 Task: Sort the unsolved tickets in your groups, group by Latest update in descending order.
Action: Mouse moved to (16, 320)
Screenshot: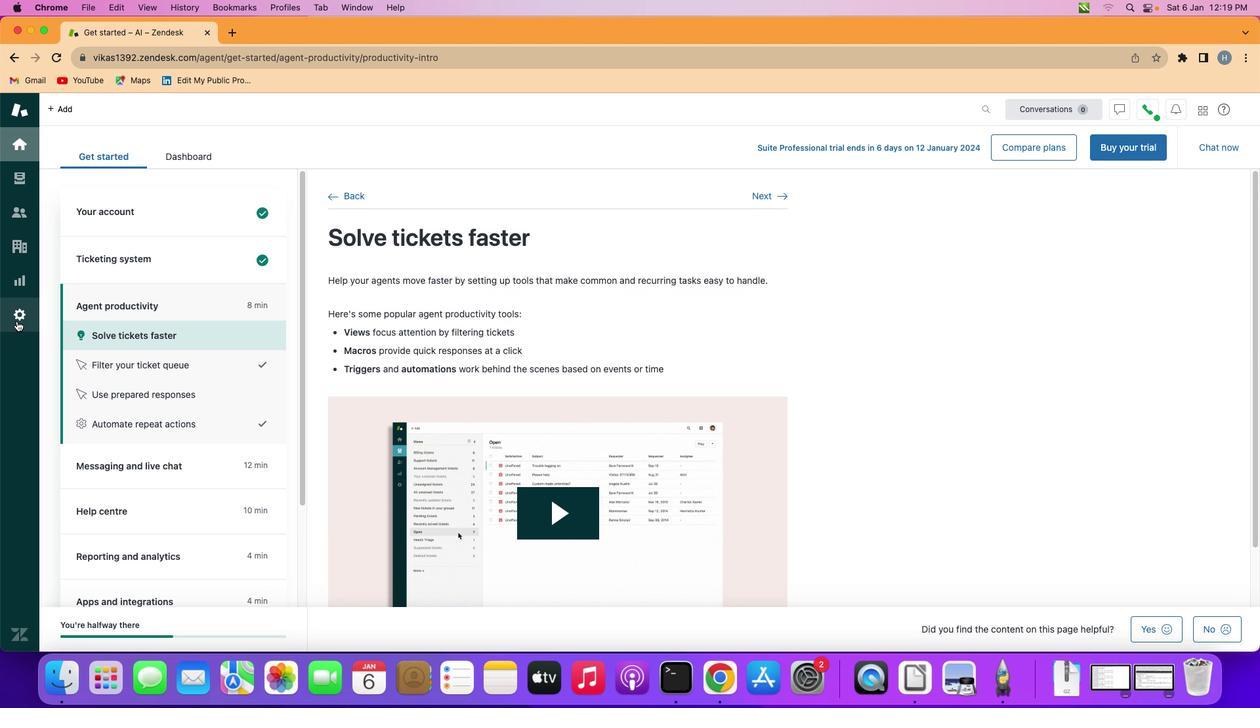 
Action: Mouse pressed left at (16, 320)
Screenshot: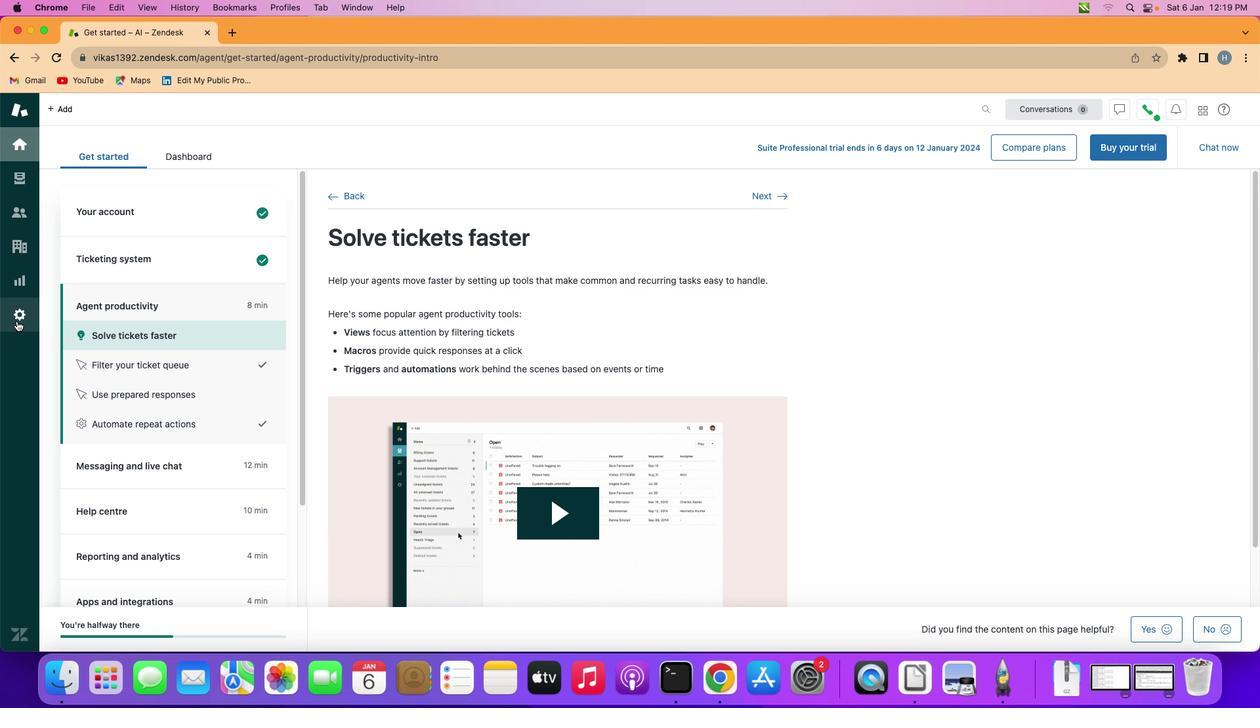 
Action: Mouse moved to (380, 488)
Screenshot: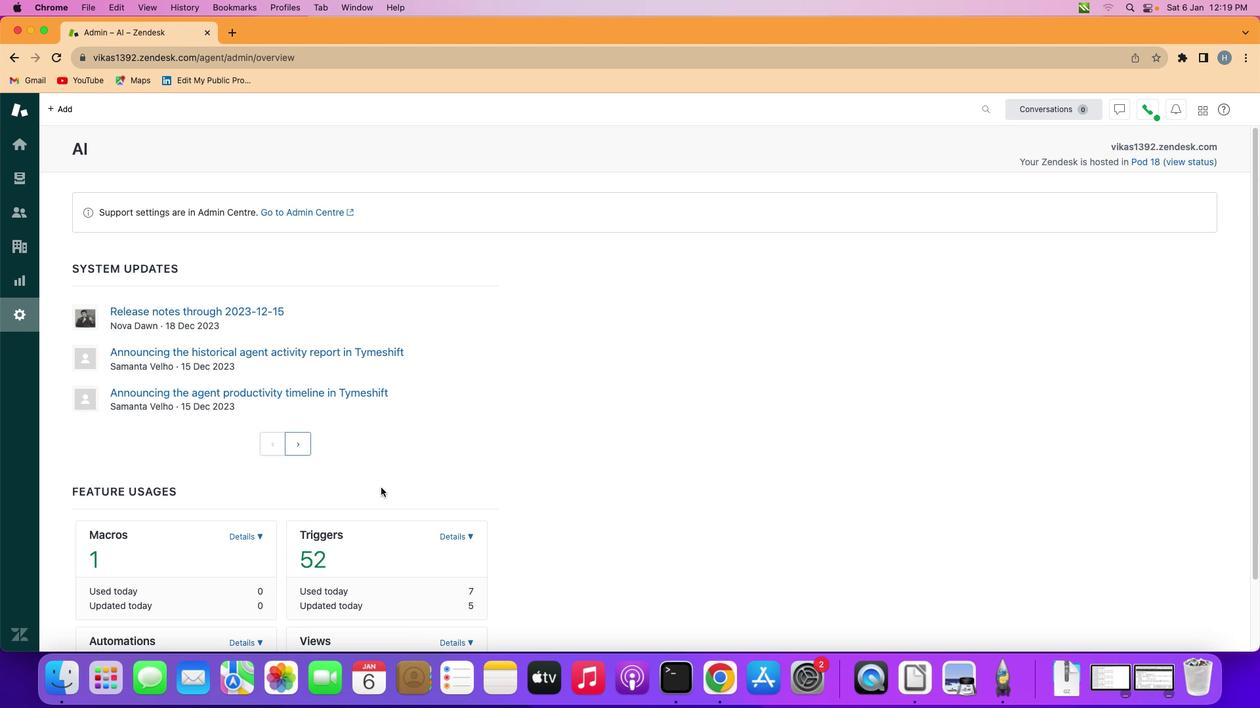
Action: Mouse scrolled (380, 488) with delta (0, 0)
Screenshot: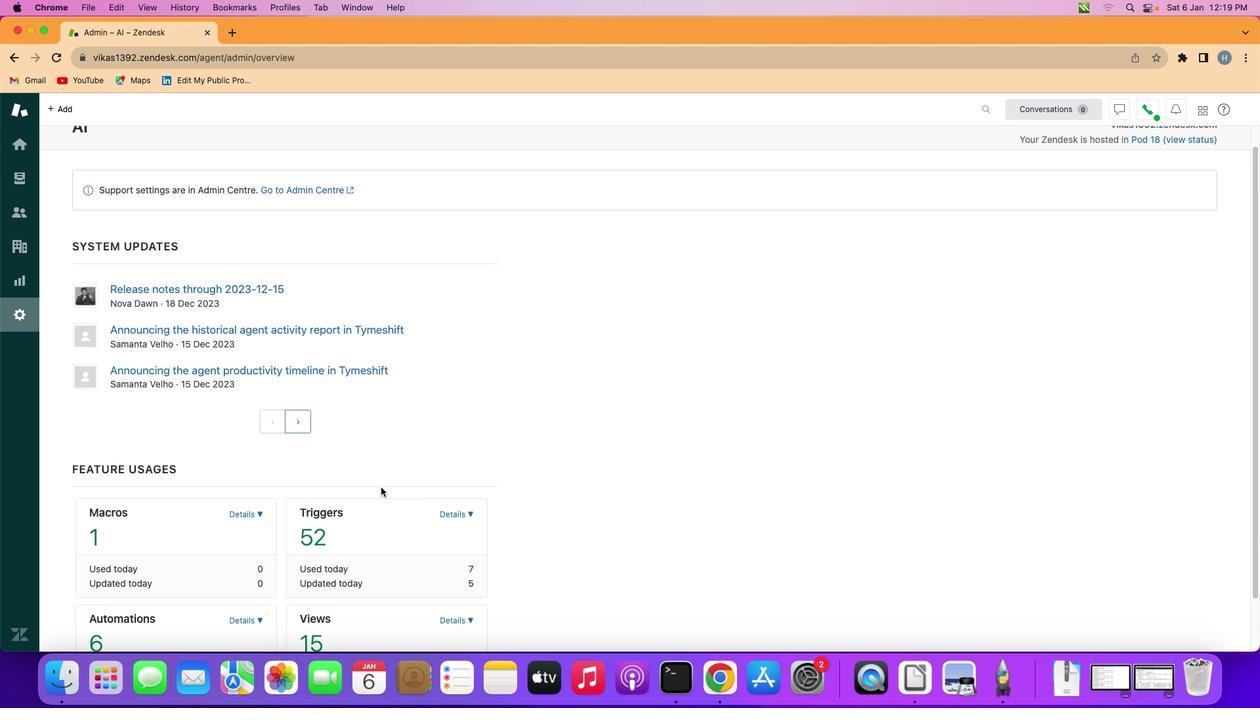 
Action: Mouse scrolled (380, 488) with delta (0, 0)
Screenshot: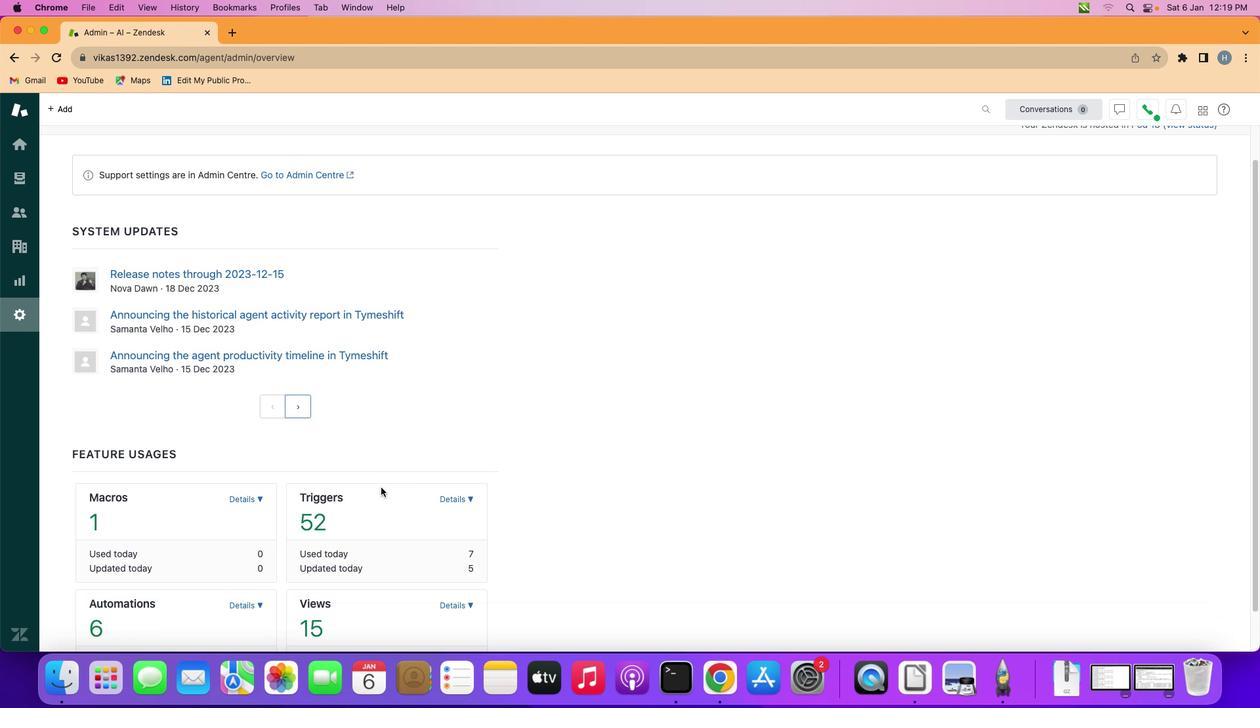
Action: Mouse scrolled (380, 488) with delta (0, -1)
Screenshot: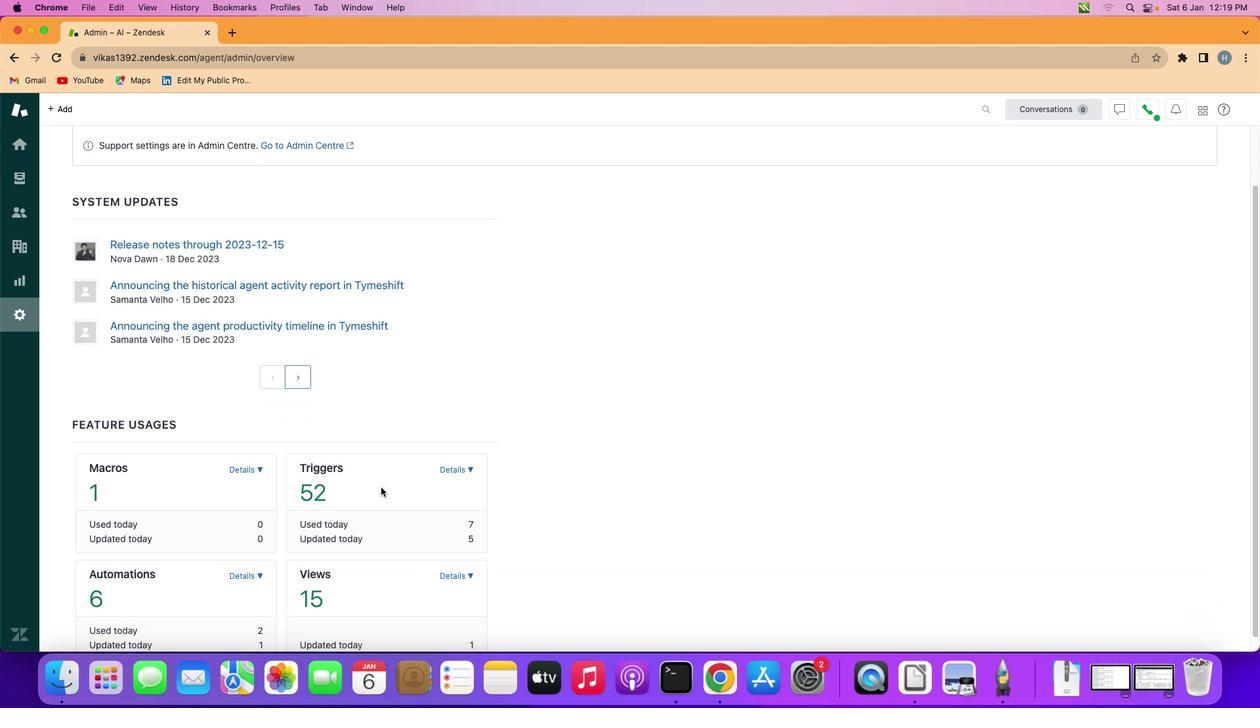 
Action: Mouse scrolled (380, 488) with delta (0, -1)
Screenshot: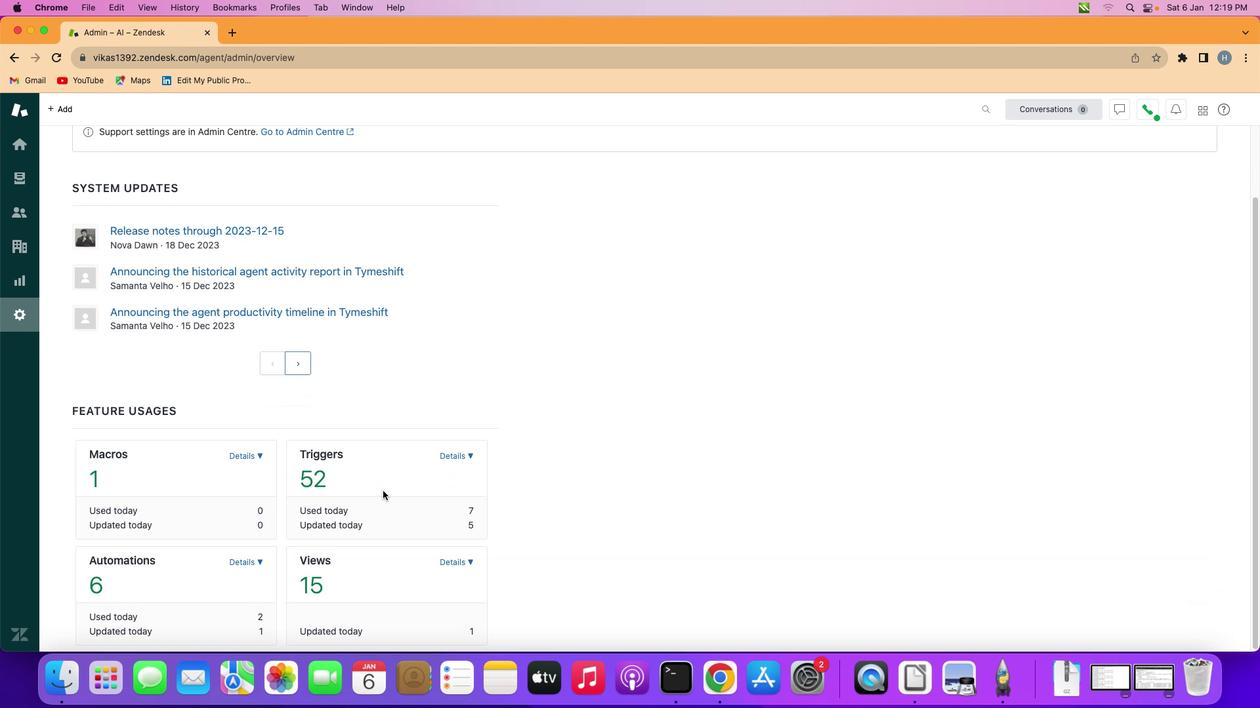 
Action: Mouse scrolled (380, 488) with delta (0, -1)
Screenshot: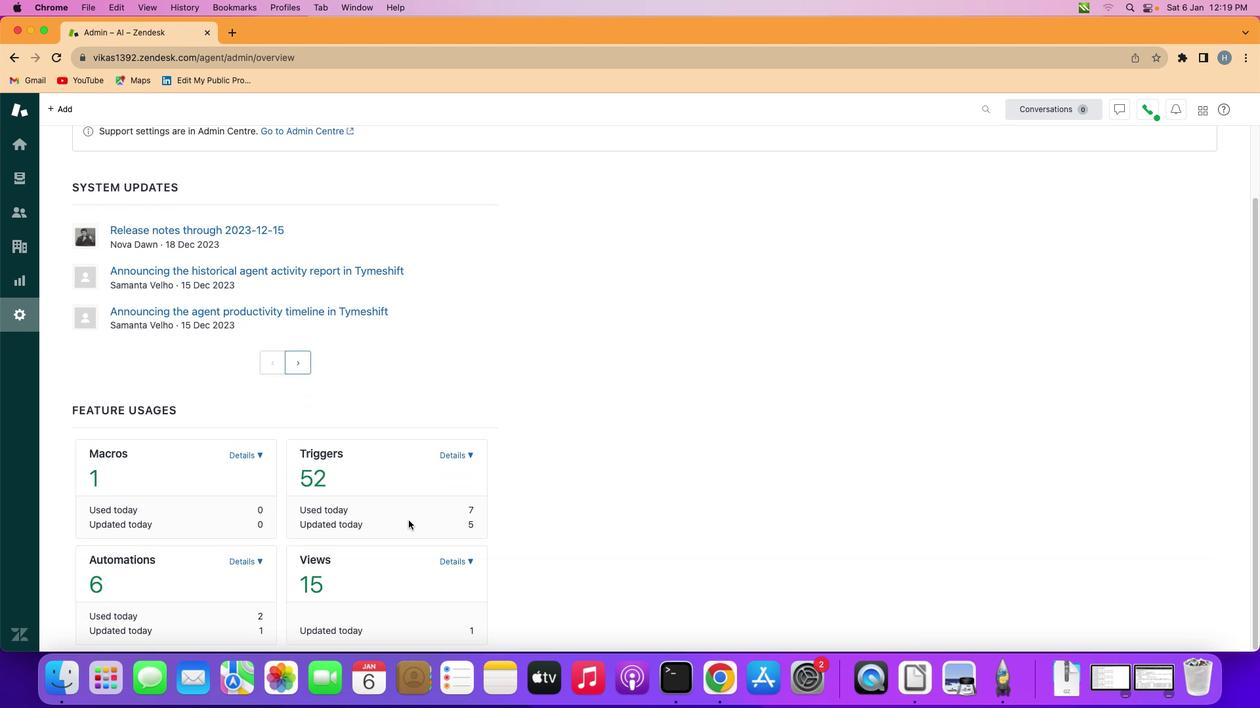 
Action: Mouse moved to (469, 563)
Screenshot: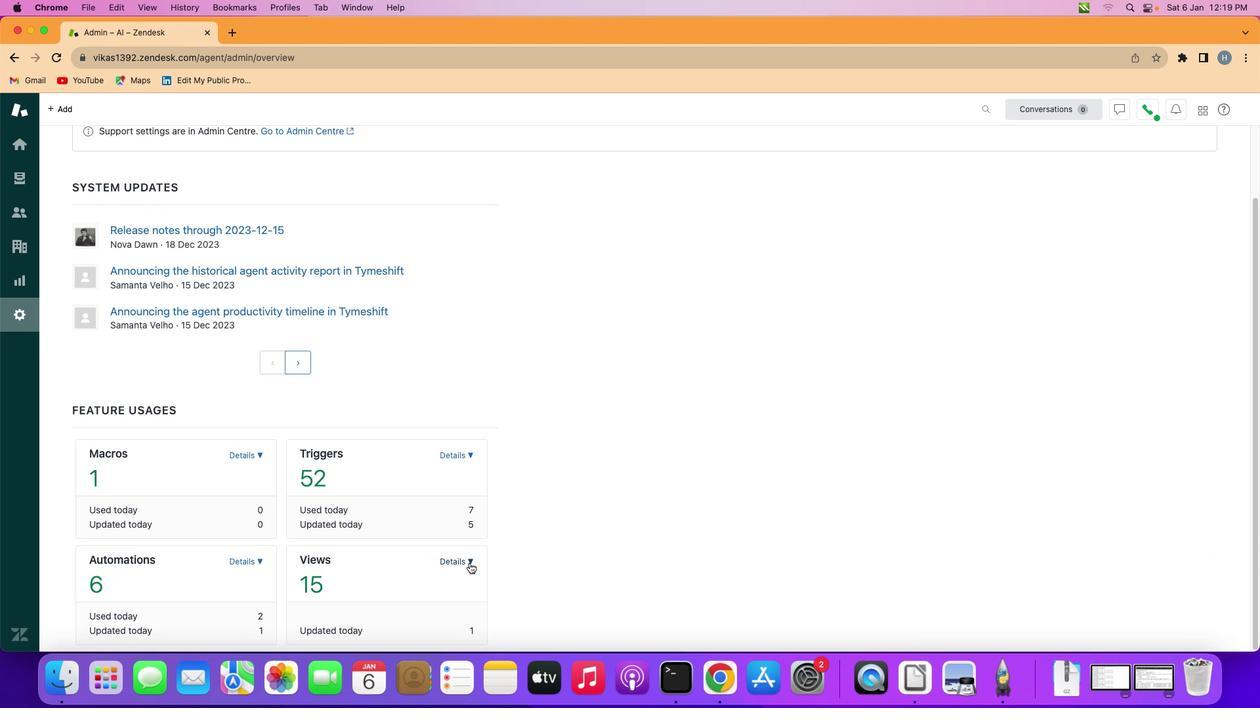 
Action: Mouse pressed left at (469, 563)
Screenshot: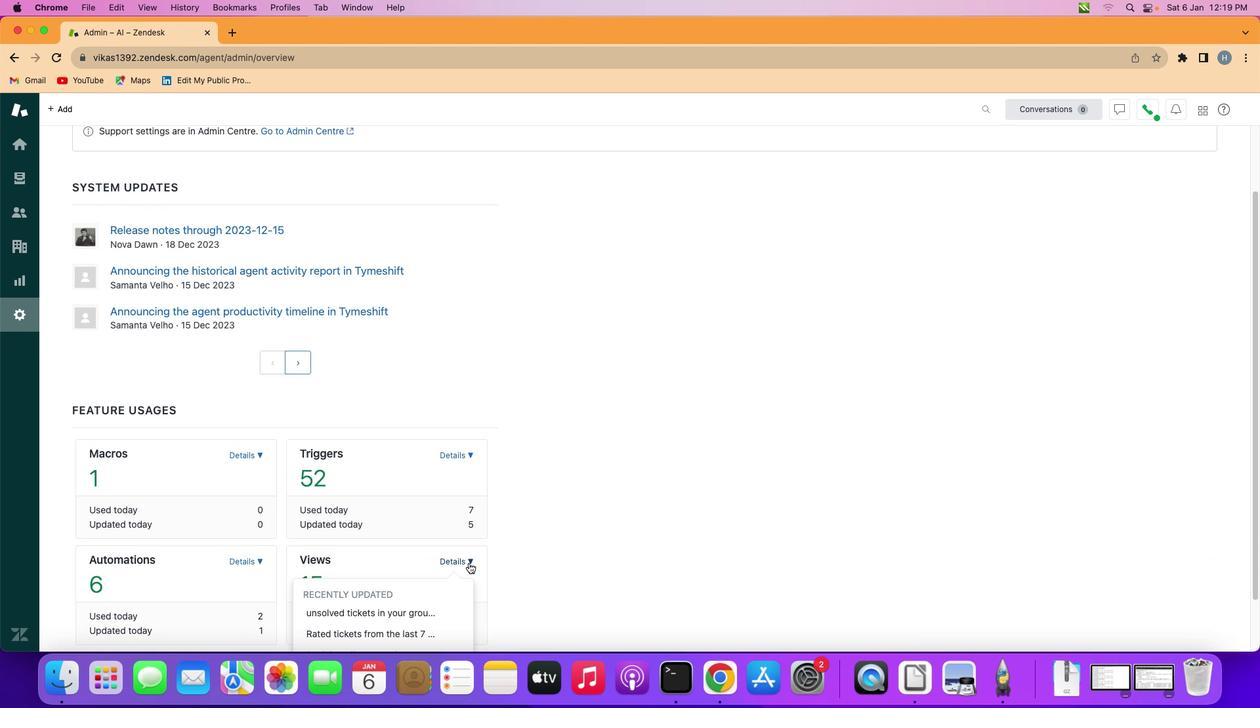 
Action: Mouse moved to (405, 609)
Screenshot: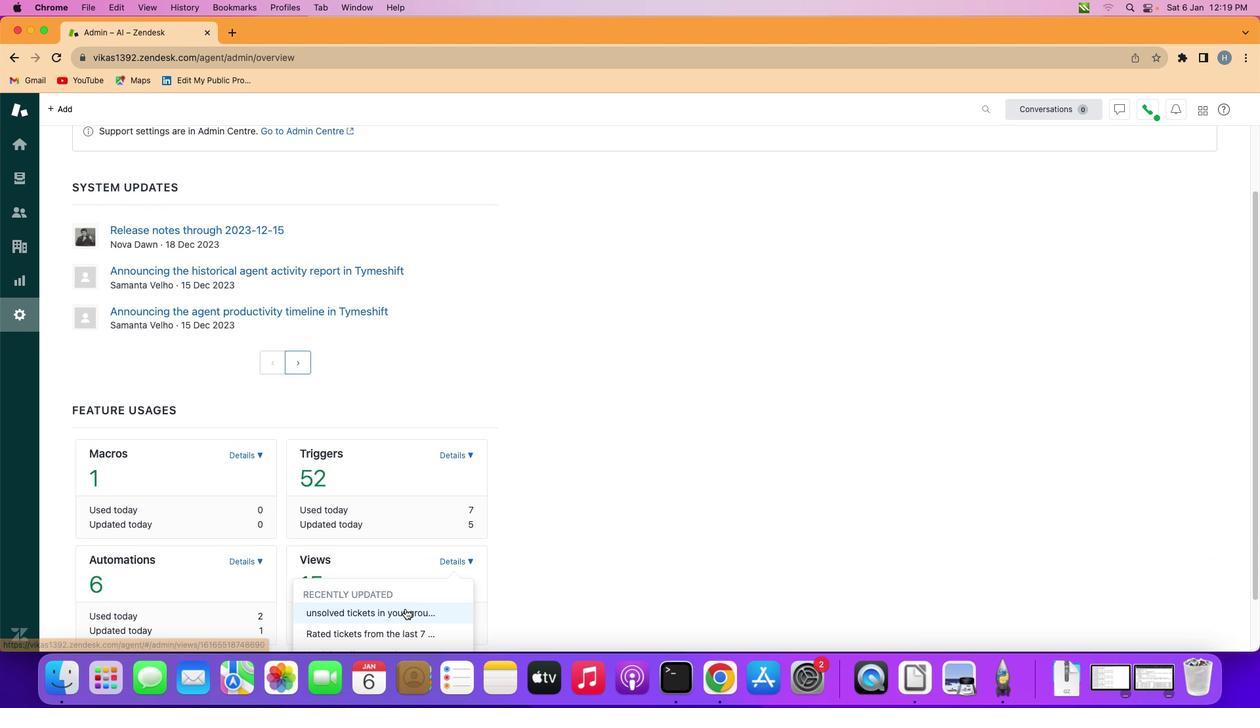 
Action: Mouse pressed left at (405, 609)
Screenshot: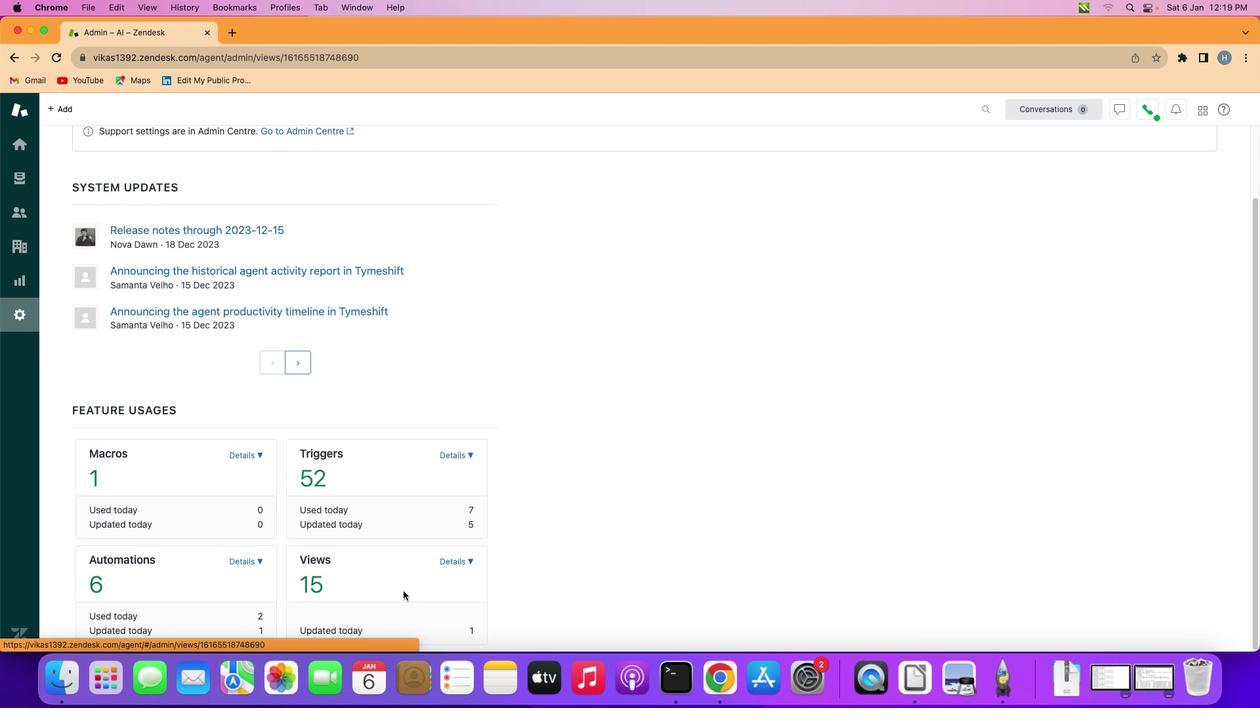 
Action: Mouse moved to (417, 459)
Screenshot: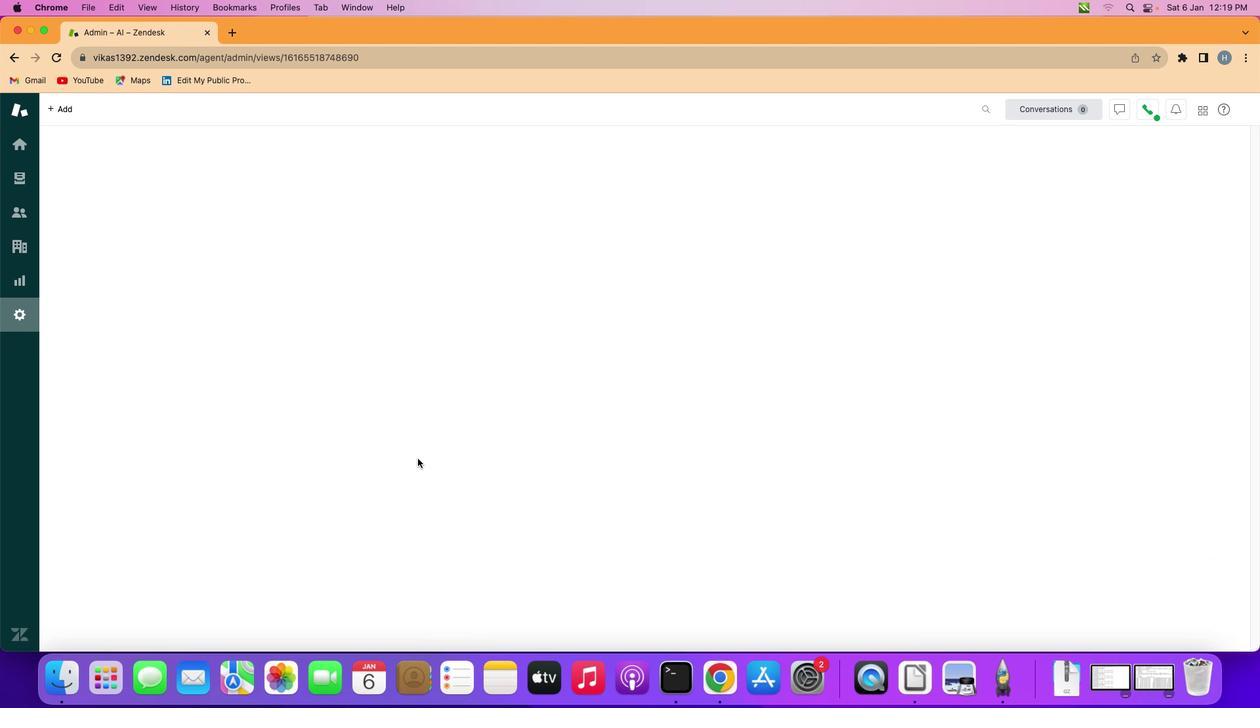
Action: Mouse scrolled (417, 459) with delta (0, 0)
Screenshot: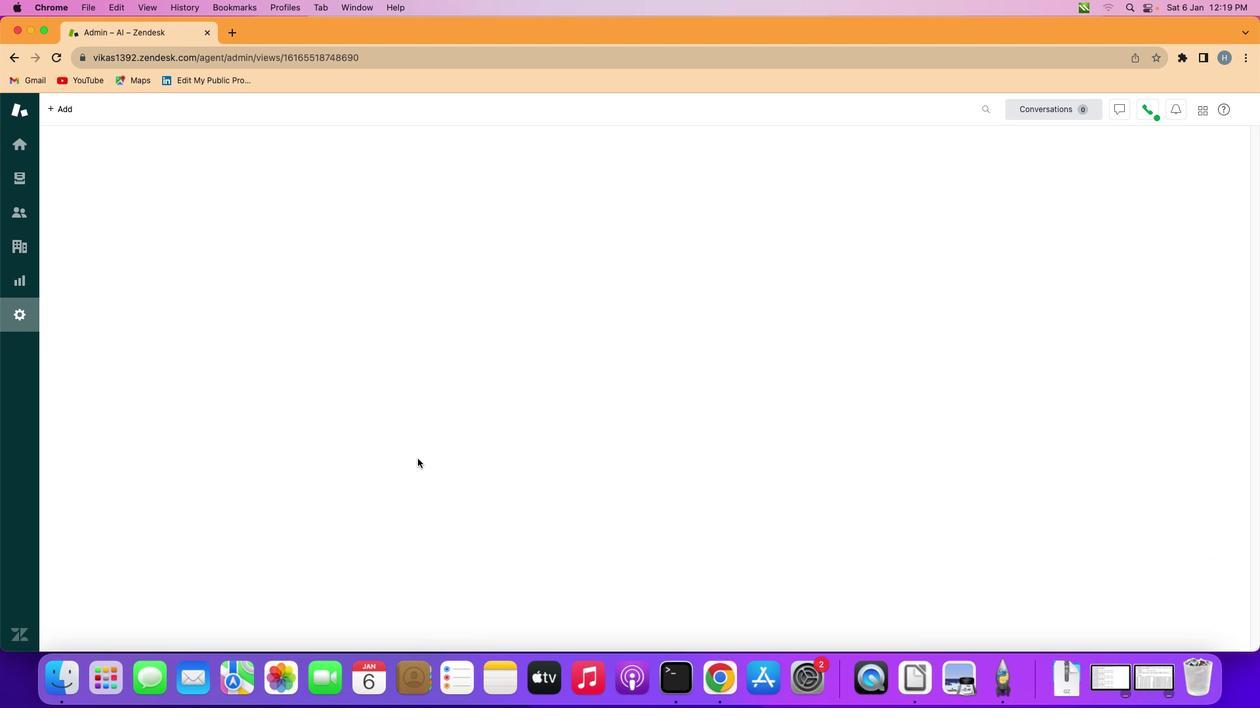 
Action: Mouse scrolled (417, 459) with delta (0, 0)
Screenshot: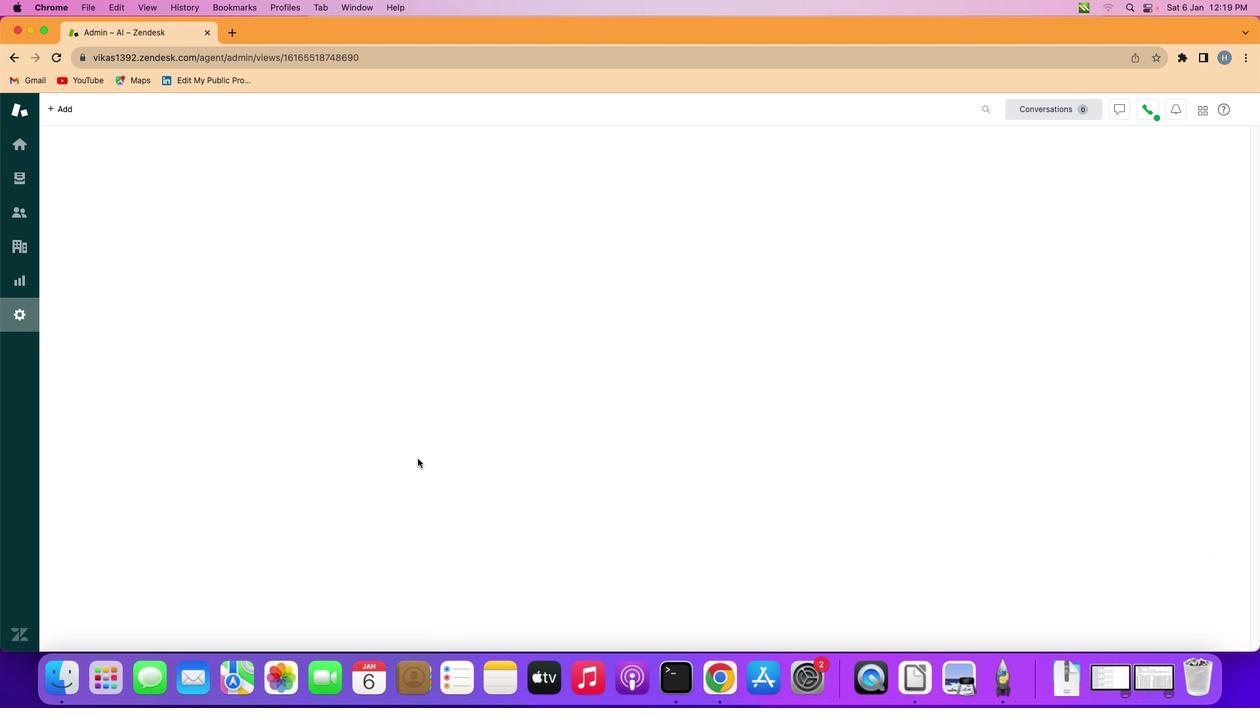 
Action: Mouse scrolled (417, 459) with delta (0, 0)
Screenshot: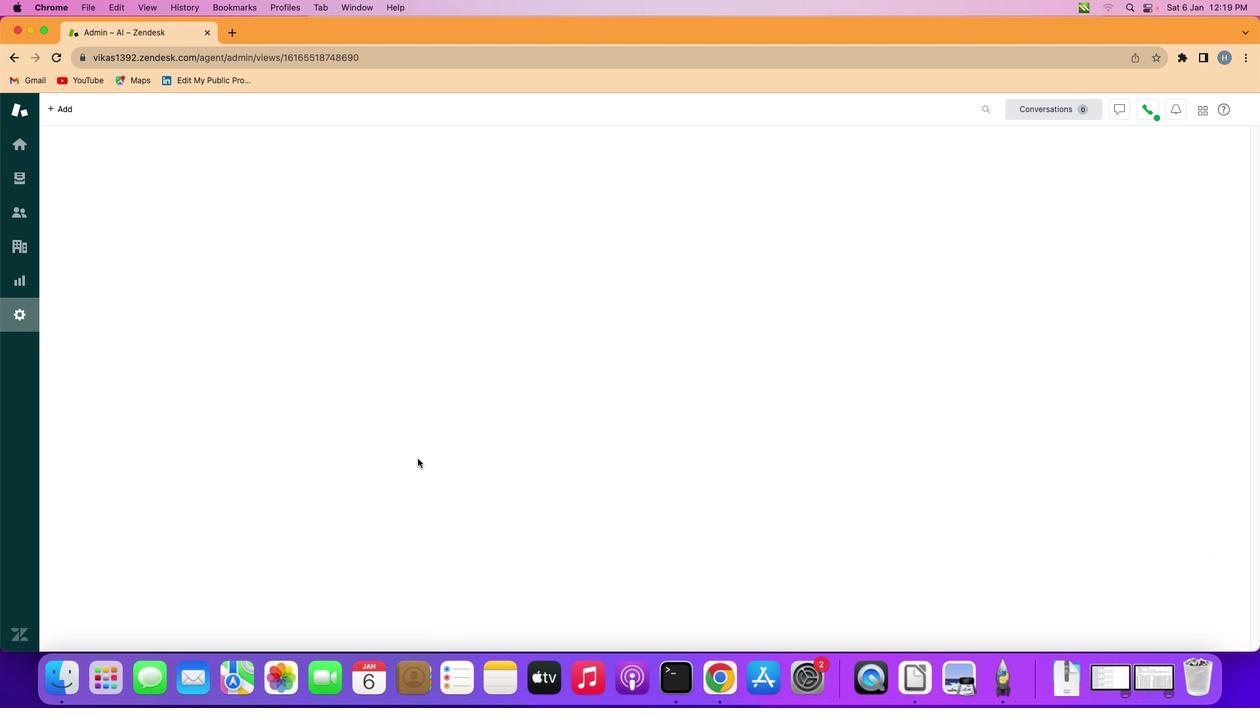 
Action: Mouse scrolled (417, 459) with delta (0, -1)
Screenshot: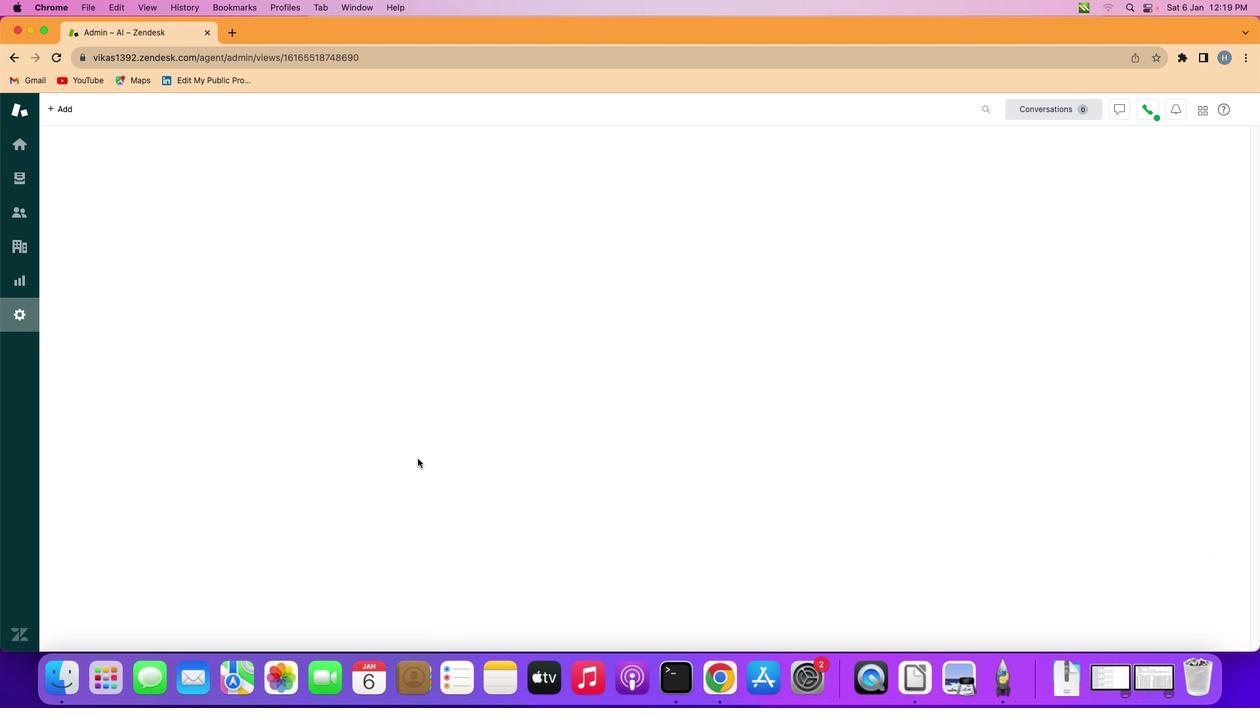
Action: Mouse scrolled (417, 459) with delta (0, -2)
Screenshot: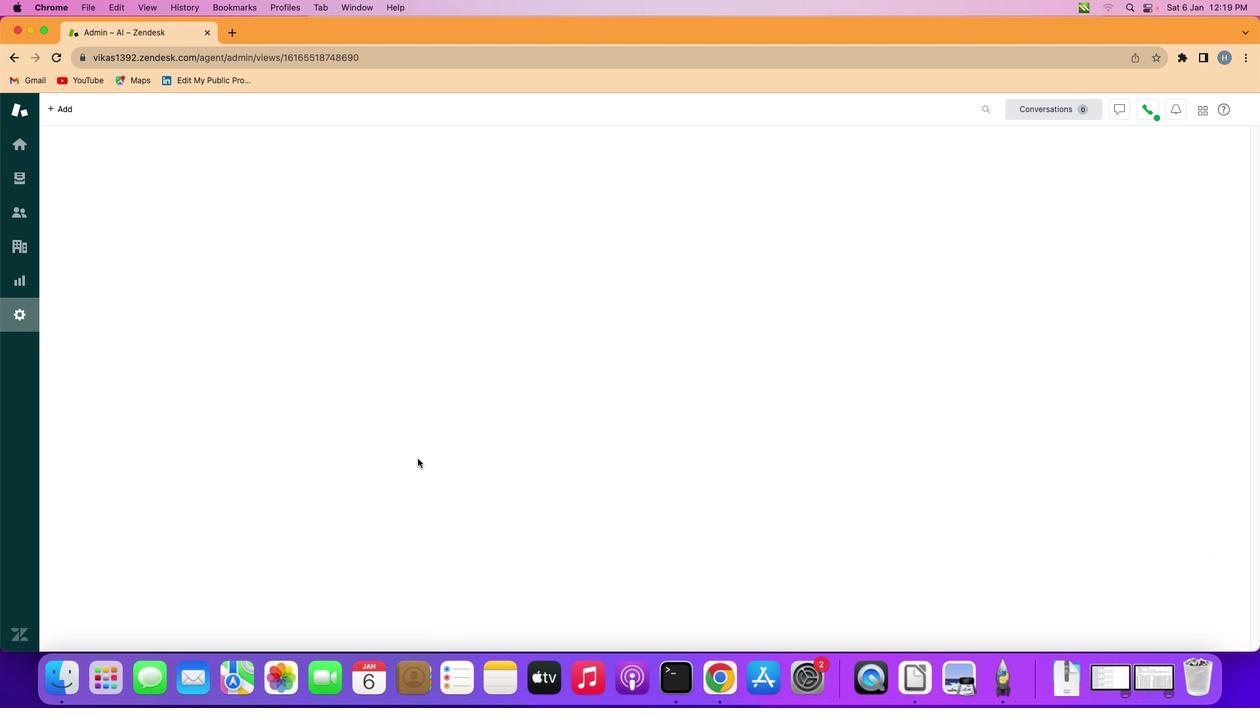 
Action: Mouse scrolled (417, 459) with delta (0, -3)
Screenshot: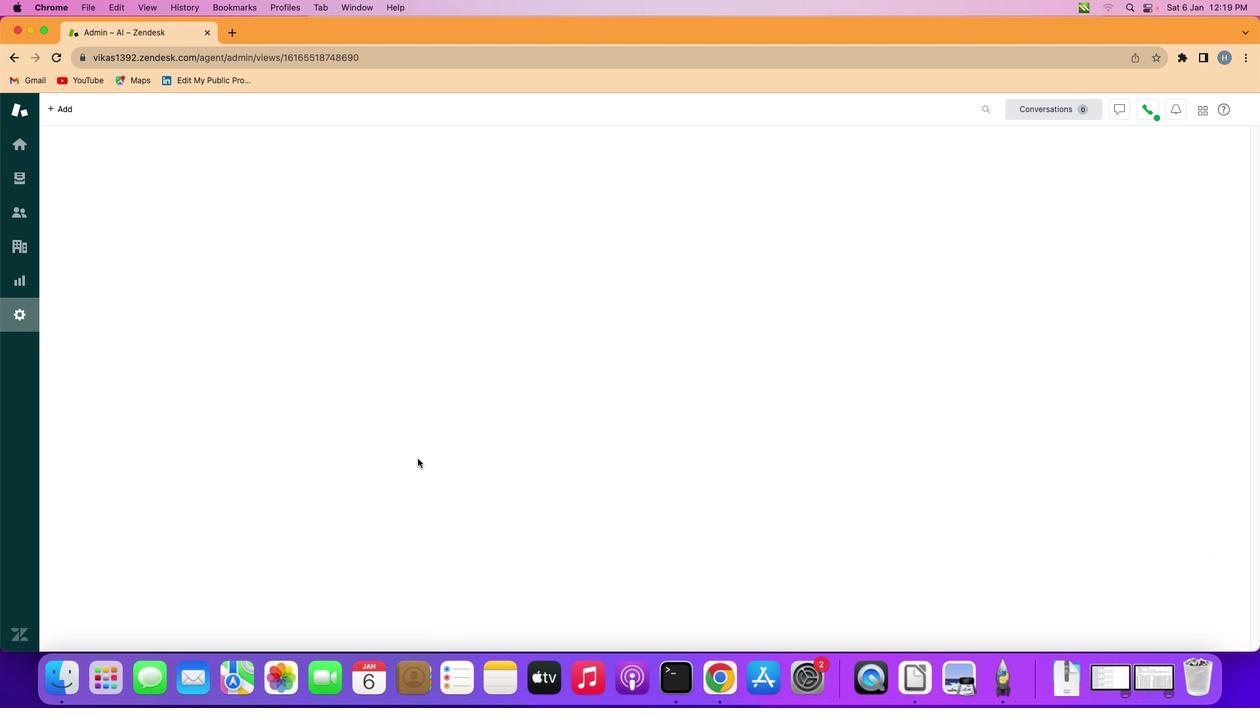 
Action: Mouse moved to (428, 460)
Screenshot: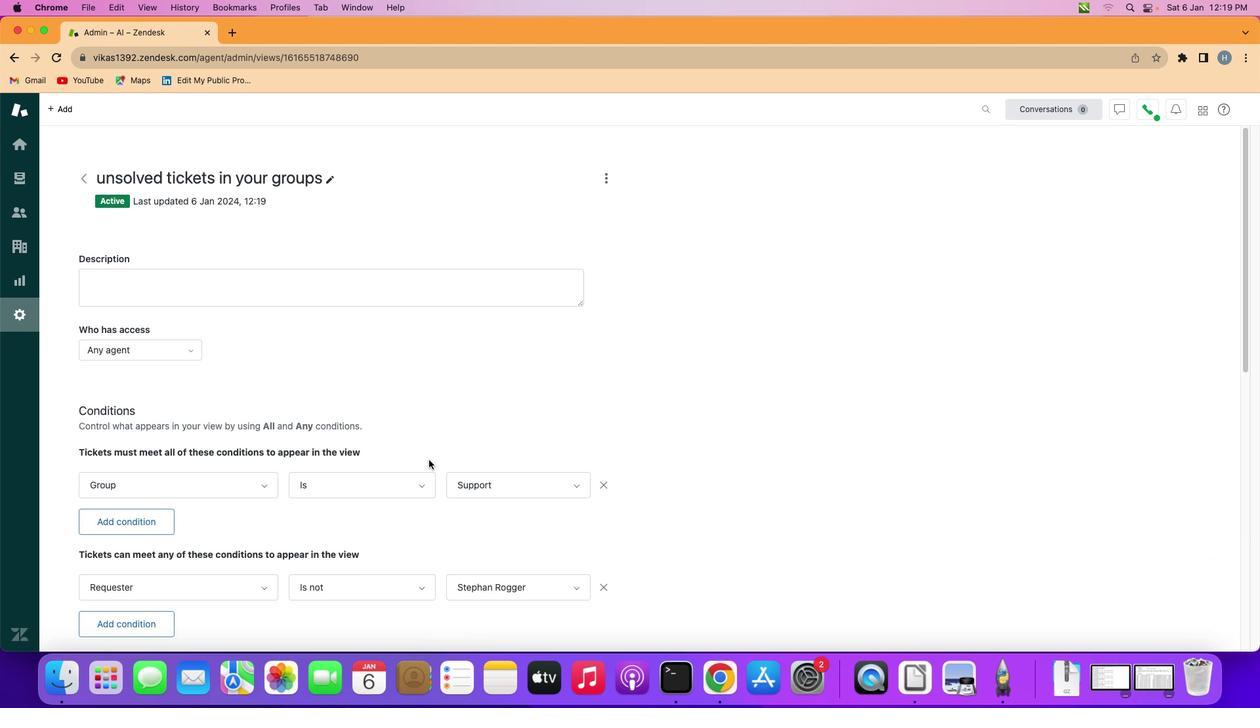
Action: Mouse scrolled (428, 460) with delta (0, 0)
Screenshot: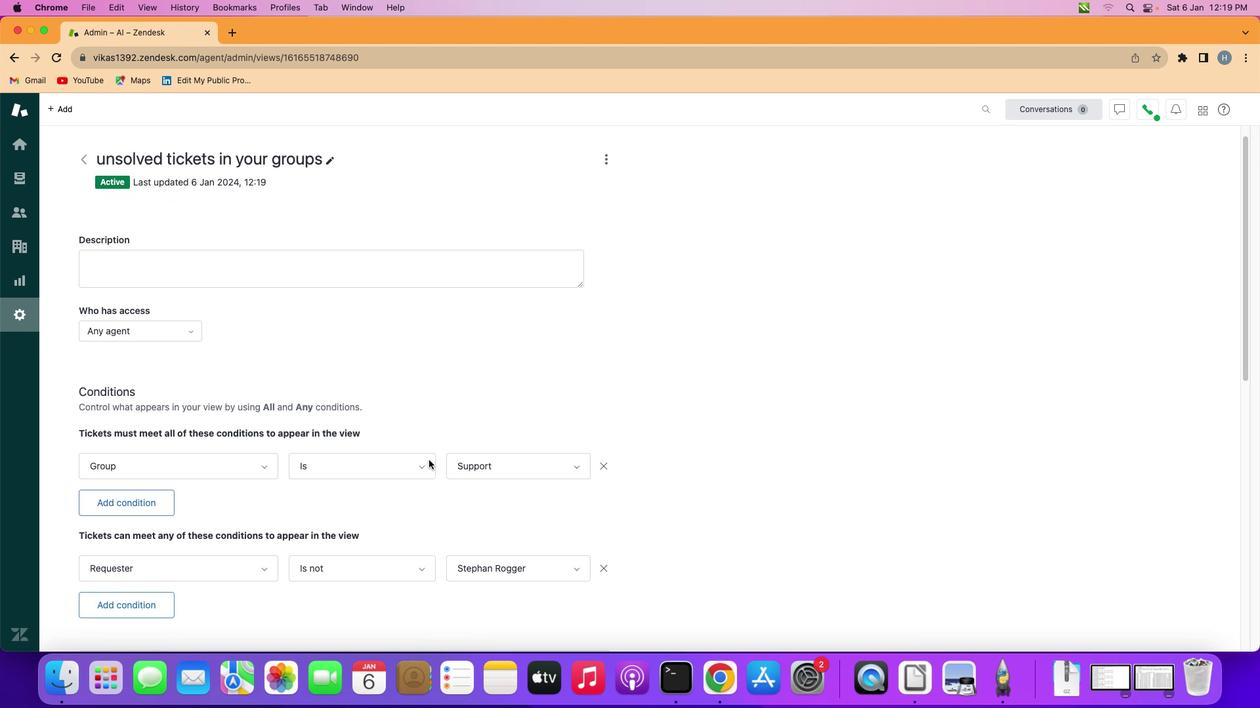 
Action: Mouse scrolled (428, 460) with delta (0, 0)
Screenshot: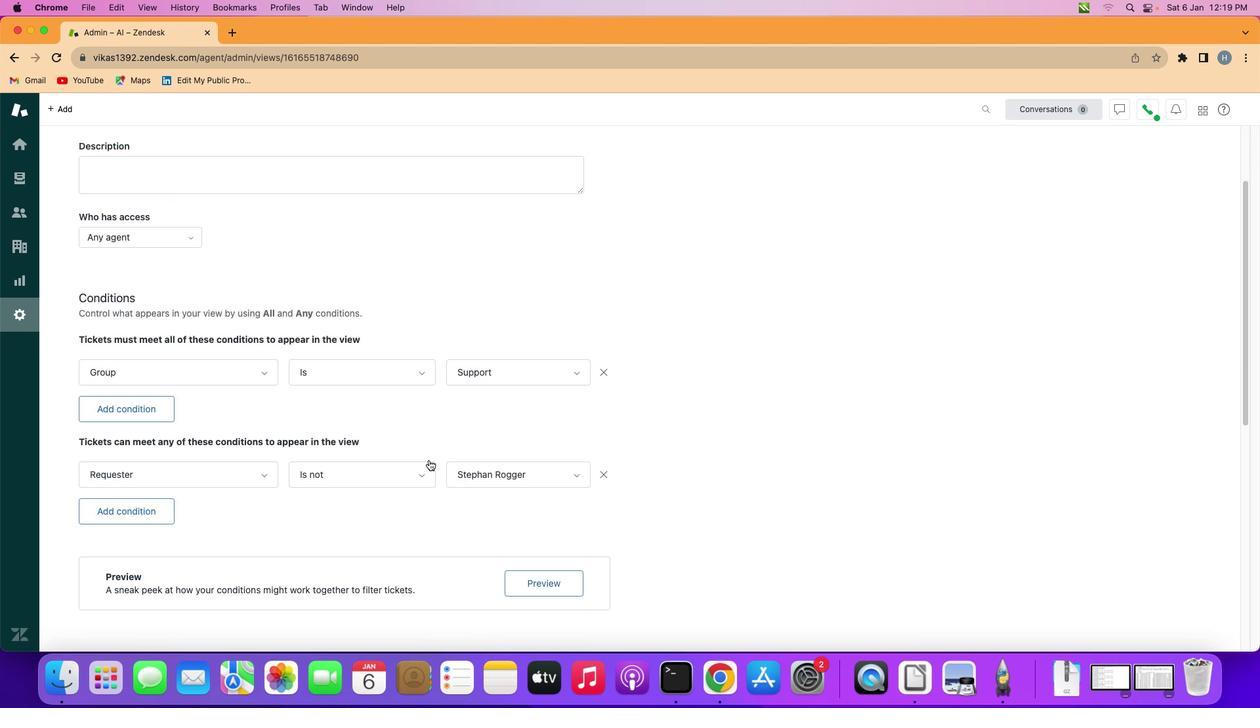 
Action: Mouse scrolled (428, 460) with delta (0, -1)
Screenshot: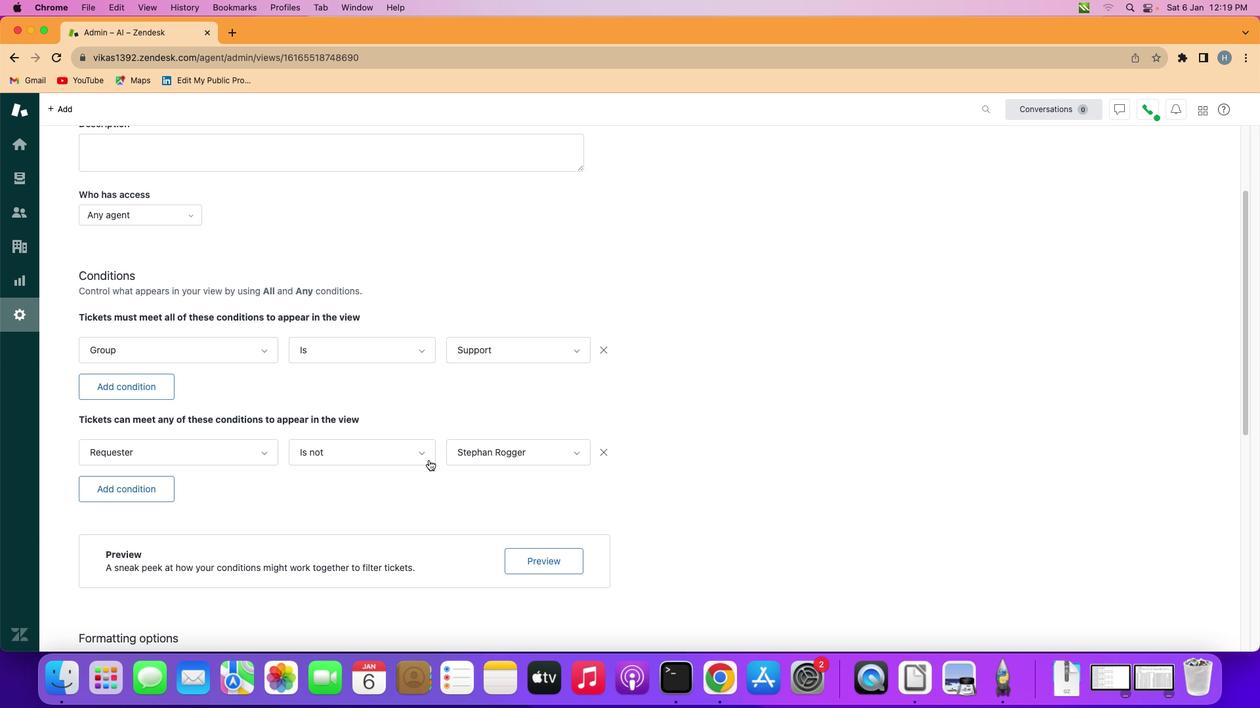 
Action: Mouse scrolled (428, 460) with delta (0, -1)
Screenshot: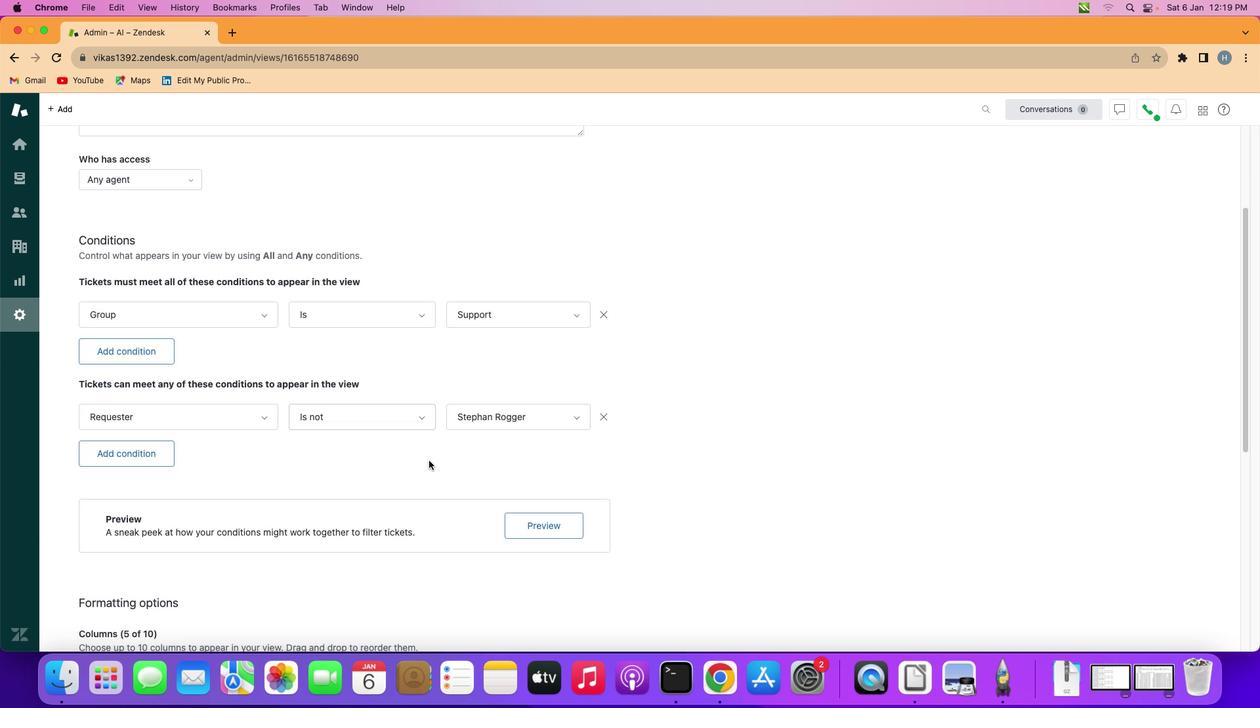
Action: Mouse moved to (429, 462)
Screenshot: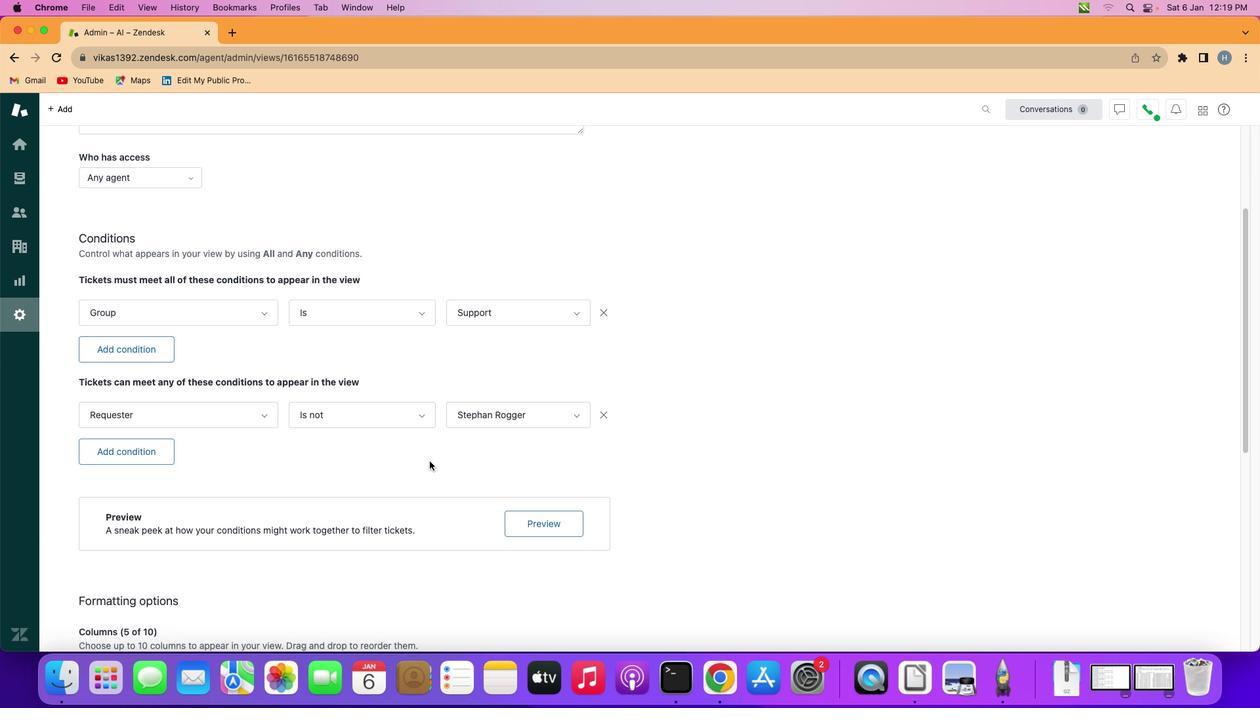 
Action: Mouse scrolled (429, 462) with delta (0, 0)
Screenshot: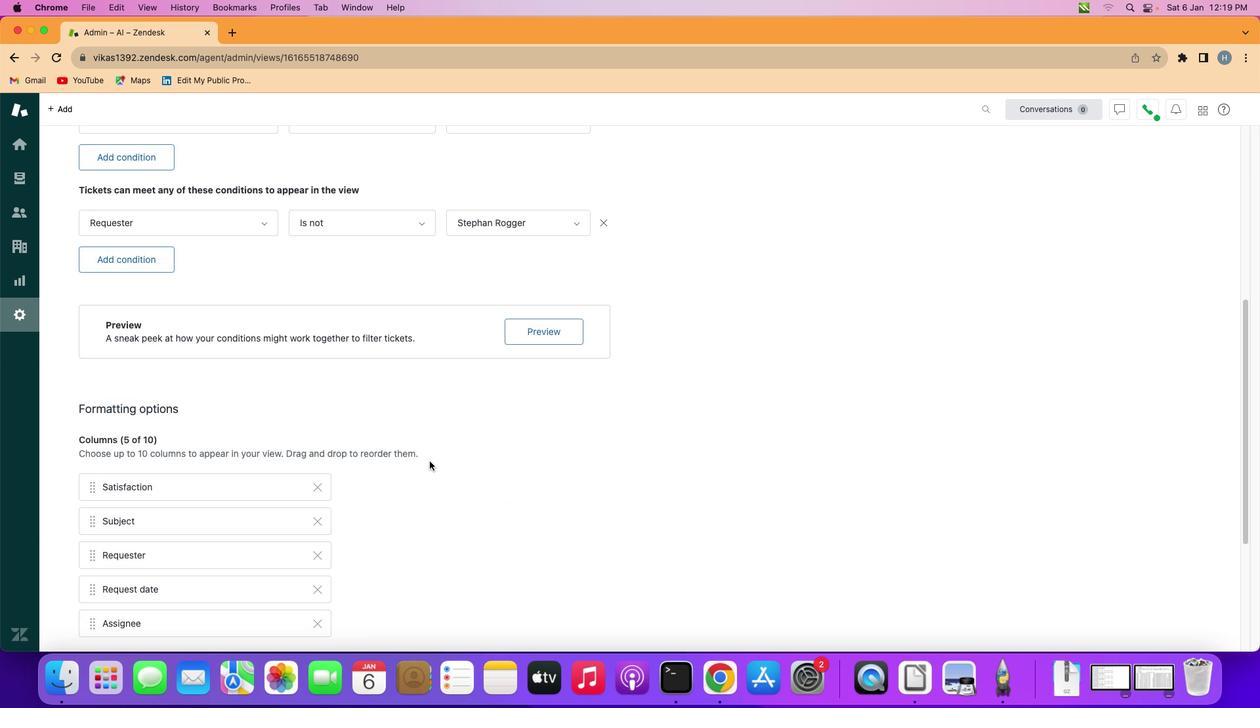 
Action: Mouse scrolled (429, 462) with delta (0, 0)
Screenshot: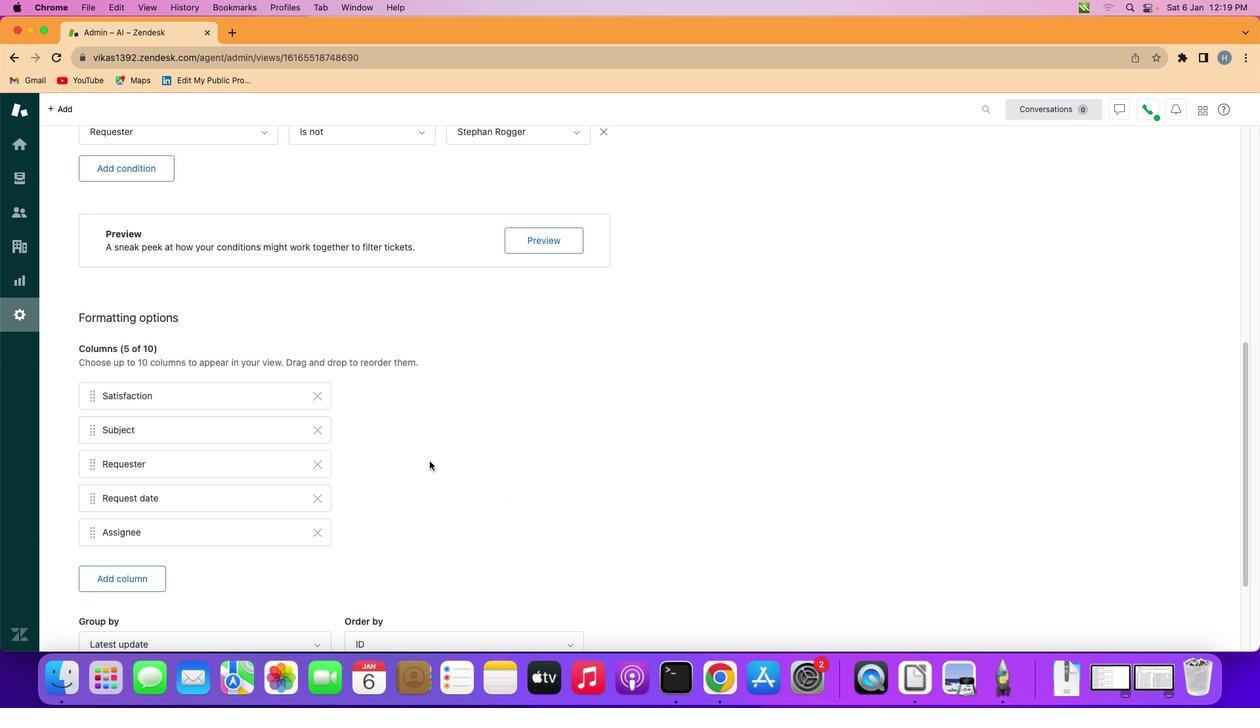 
Action: Mouse scrolled (429, 462) with delta (0, -1)
Screenshot: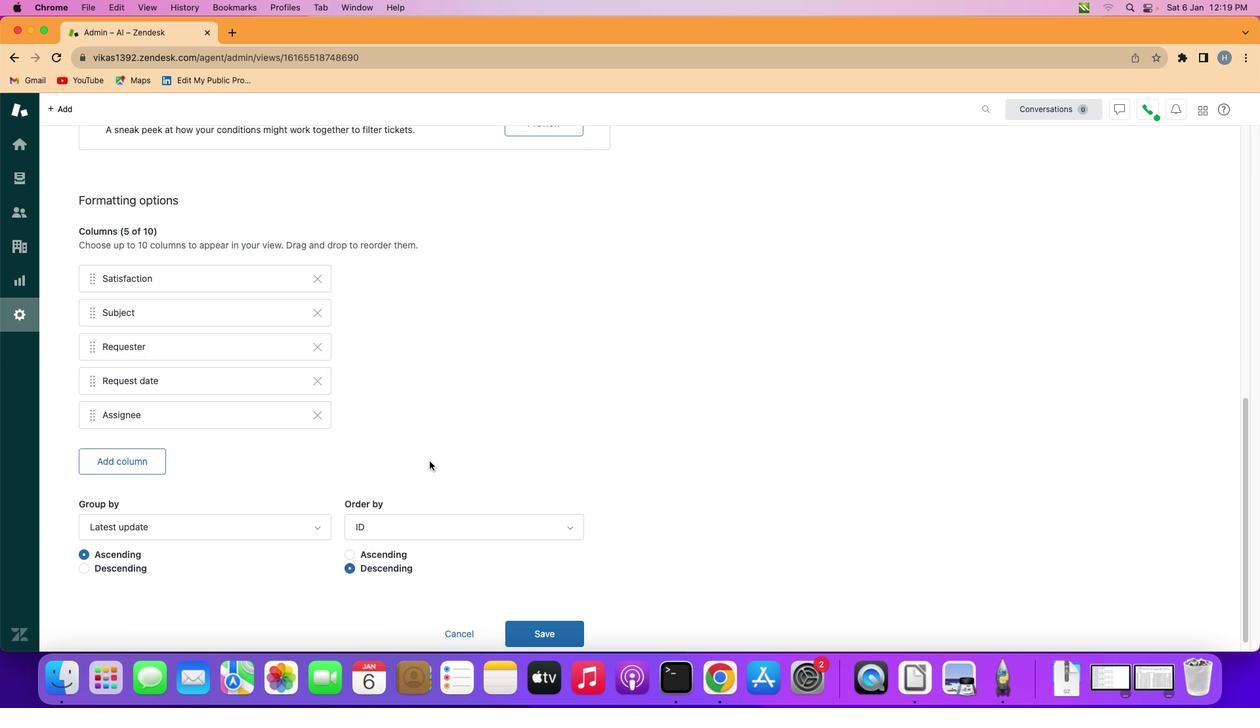 
Action: Mouse scrolled (429, 462) with delta (0, -2)
Screenshot: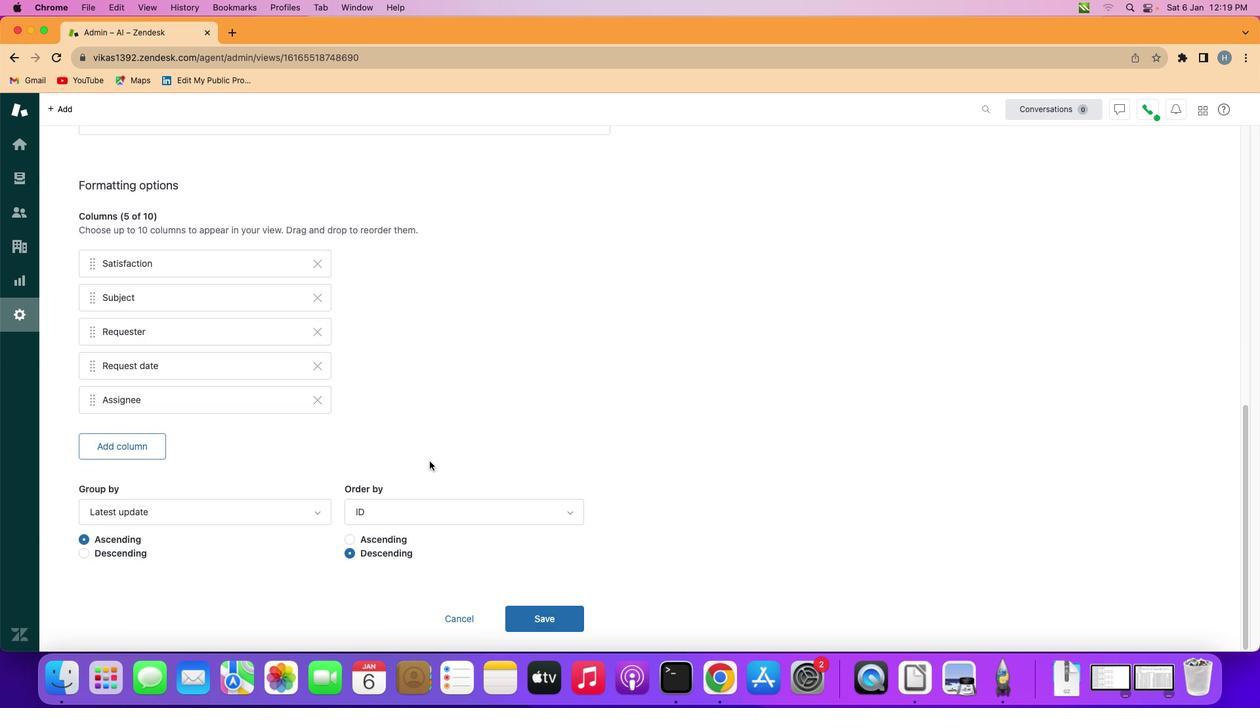 
Action: Mouse scrolled (429, 462) with delta (0, -3)
Screenshot: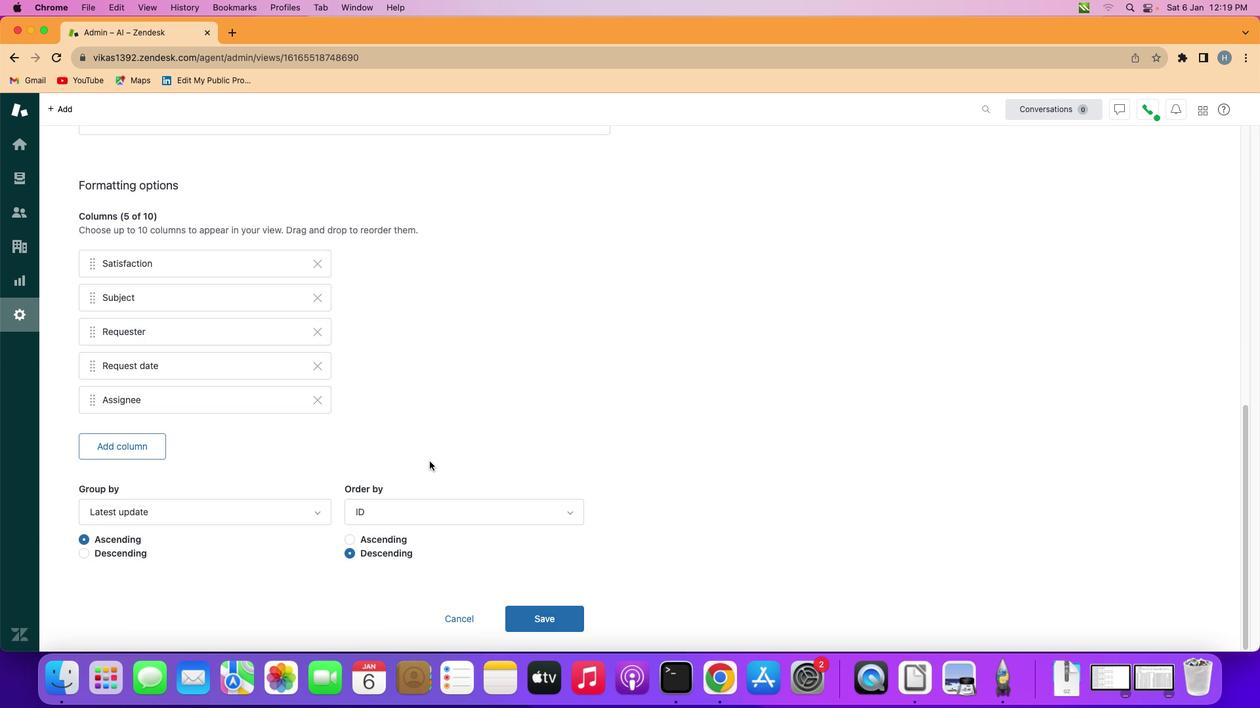 
Action: Mouse scrolled (429, 462) with delta (0, -3)
Screenshot: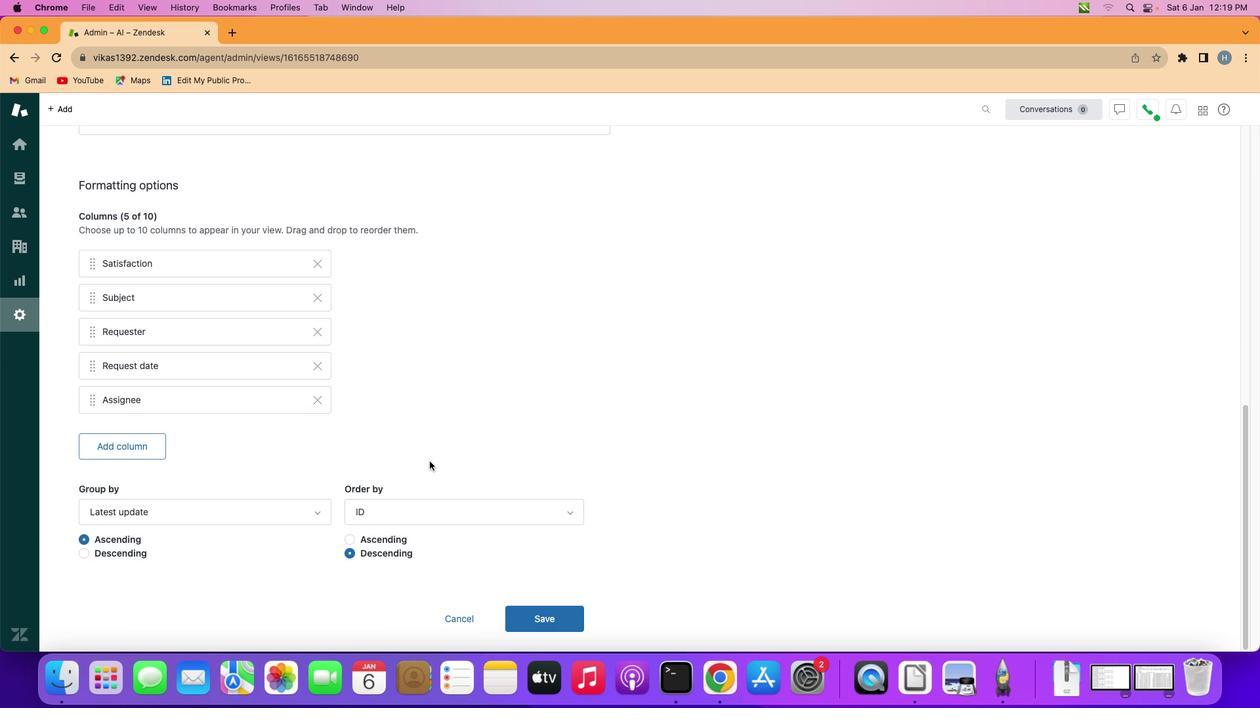 
Action: Mouse scrolled (429, 462) with delta (0, 0)
Screenshot: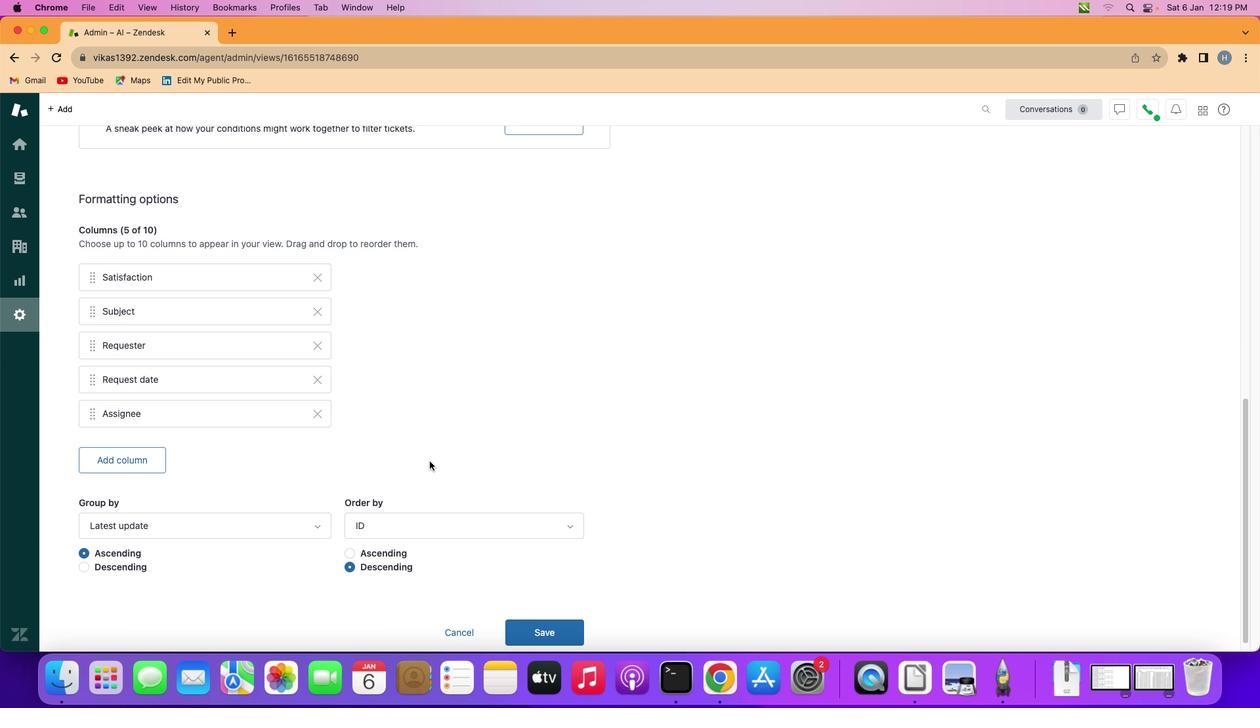 
Action: Mouse scrolled (429, 462) with delta (0, 0)
Screenshot: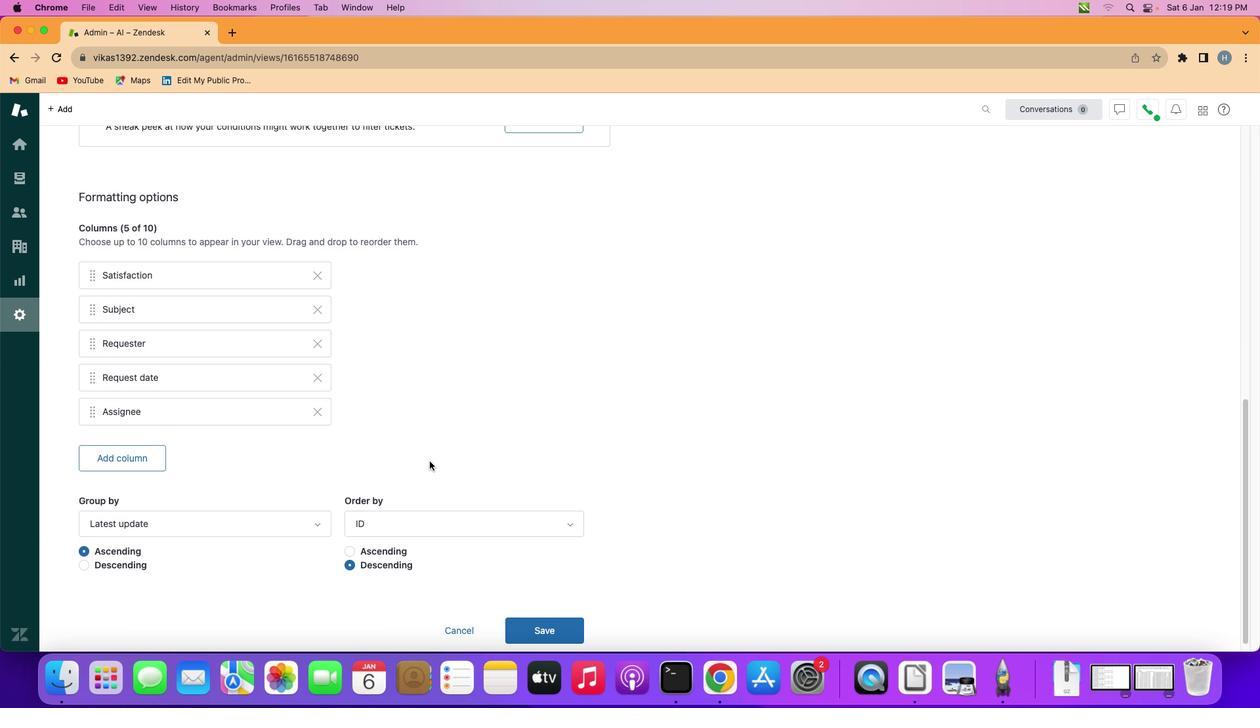 
Action: Mouse scrolled (429, 462) with delta (0, 1)
Screenshot: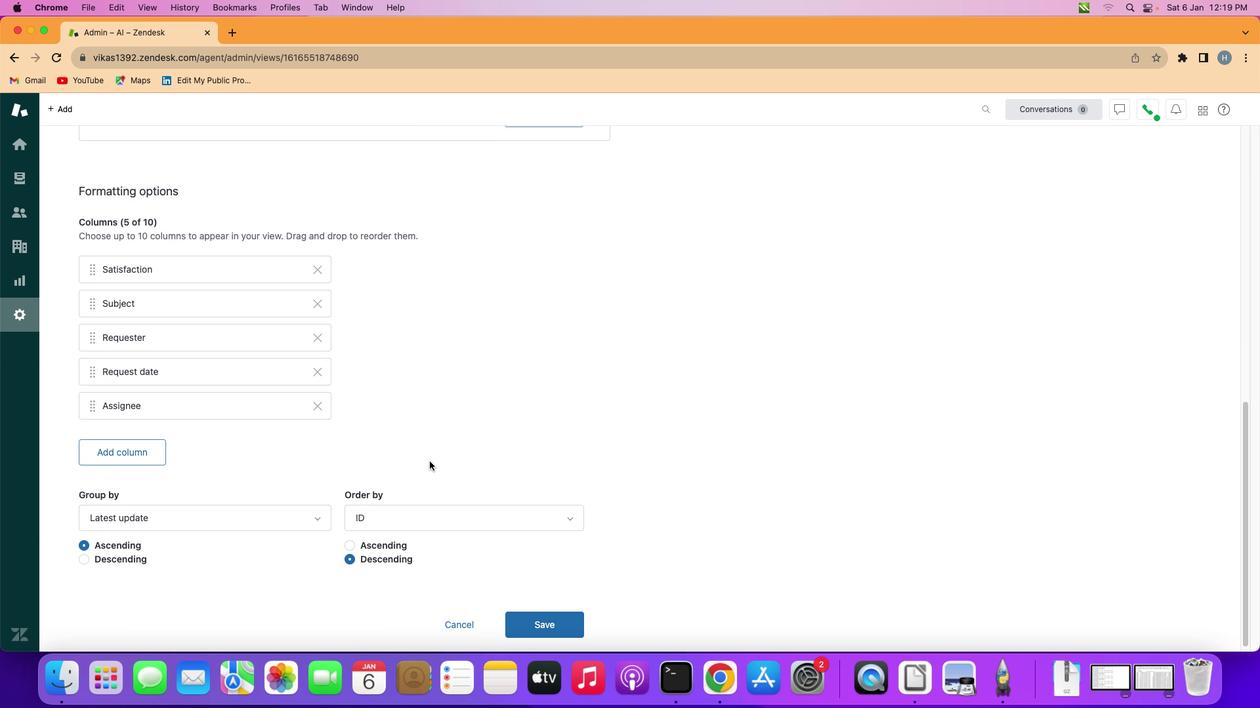 
Action: Mouse scrolled (429, 462) with delta (0, -1)
Screenshot: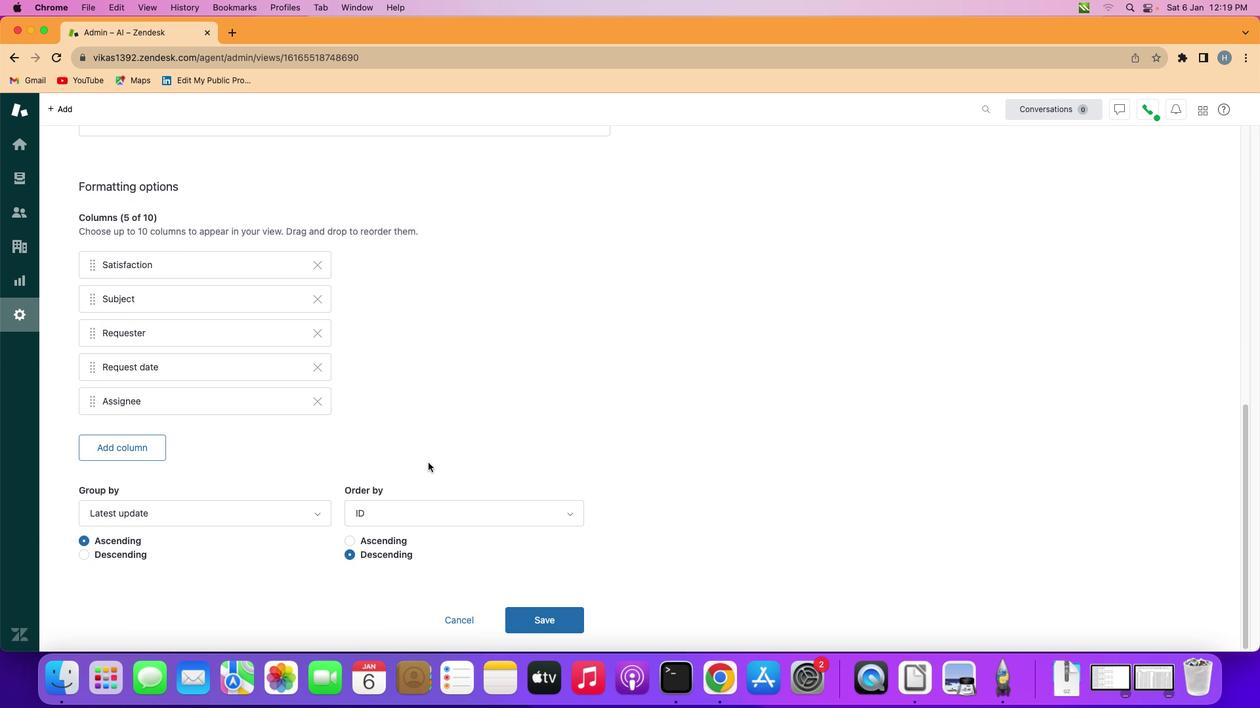 
Action: Mouse scrolled (429, 462) with delta (0, -1)
Screenshot: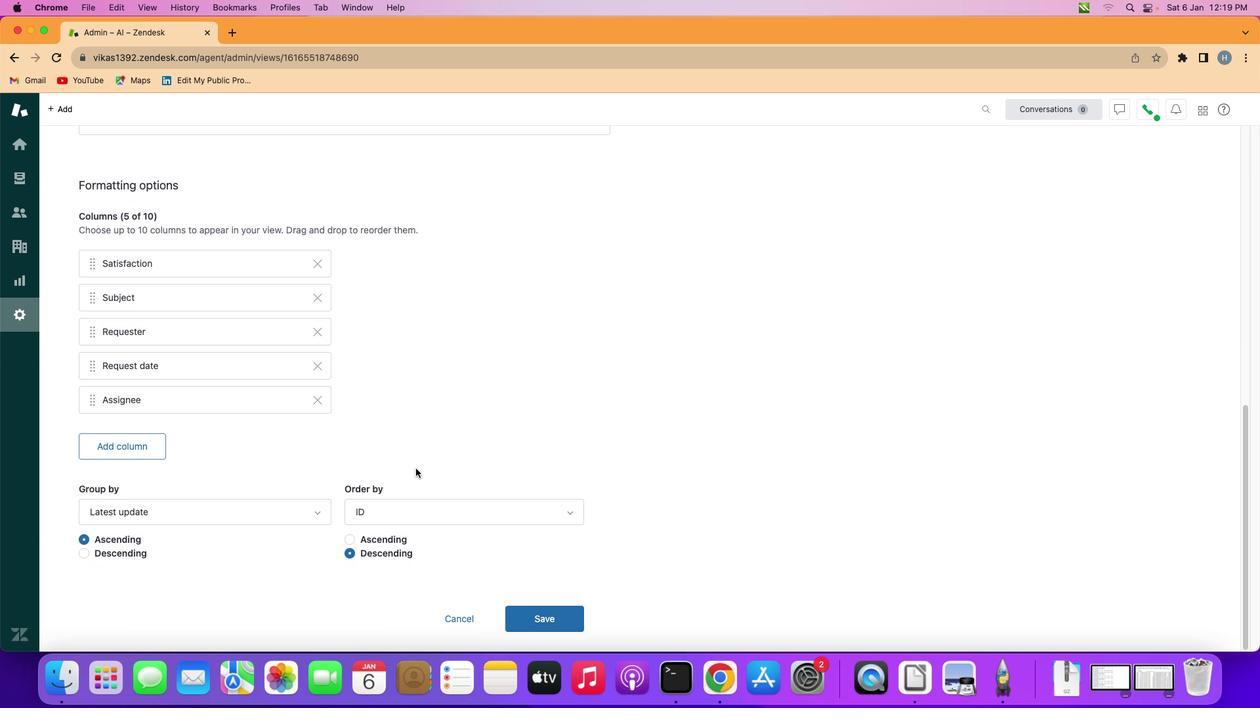 
Action: Mouse moved to (272, 517)
Screenshot: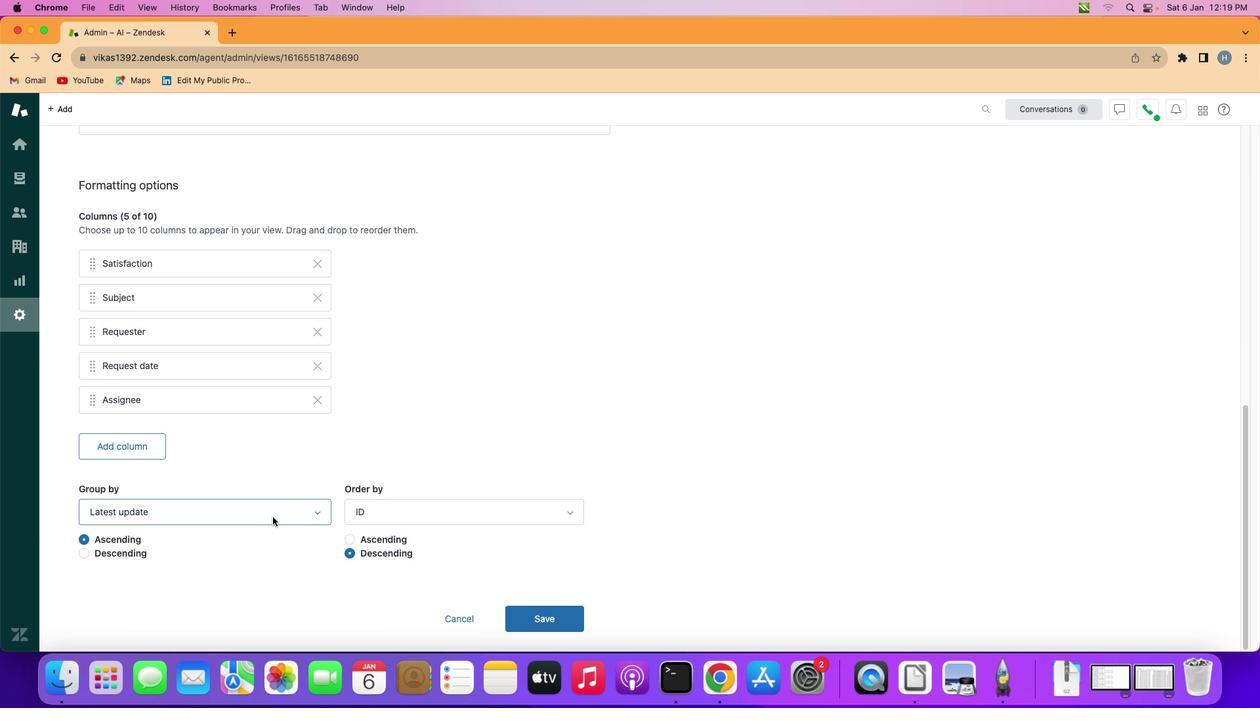 
Action: Mouse pressed left at (272, 517)
Screenshot: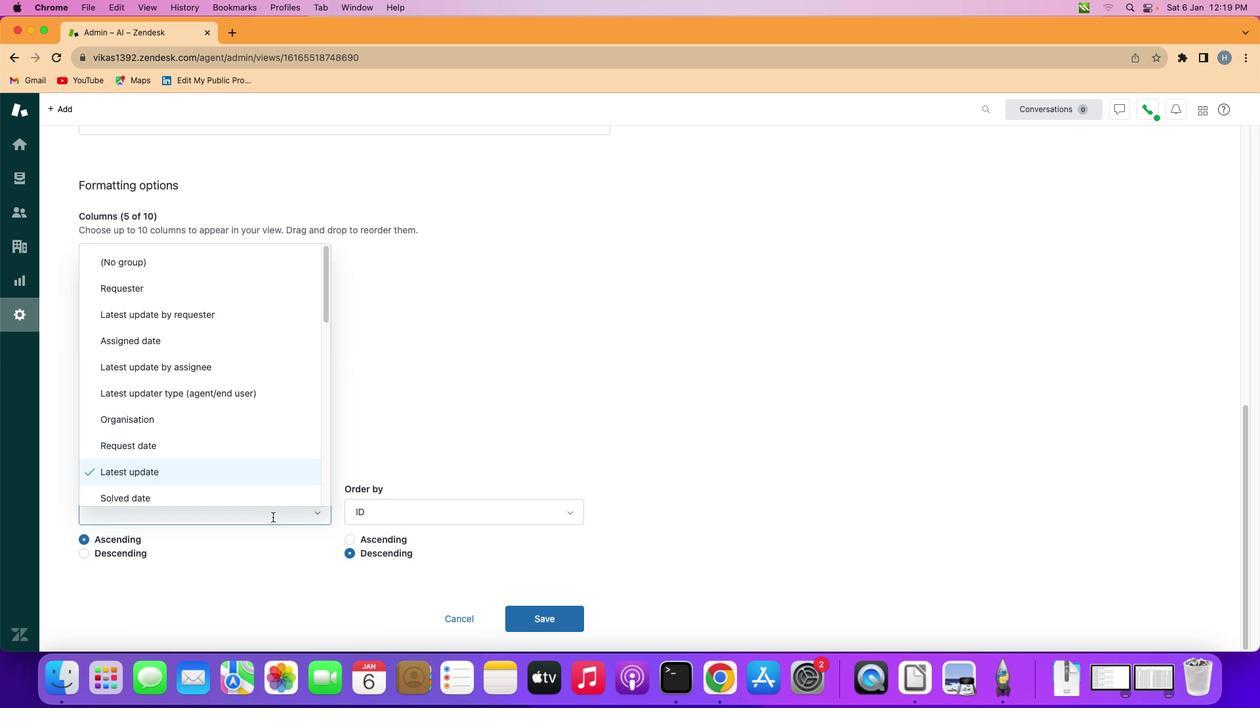 
Action: Mouse moved to (270, 462)
Screenshot: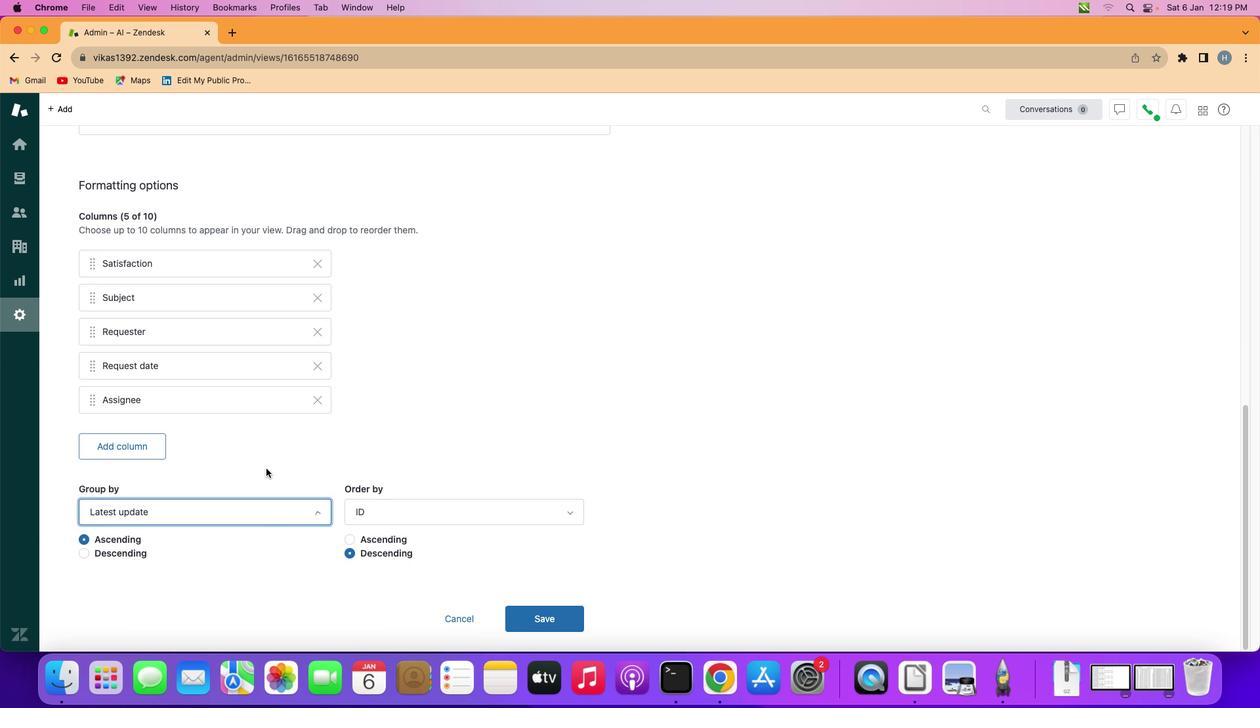 
Action: Mouse pressed left at (270, 462)
Screenshot: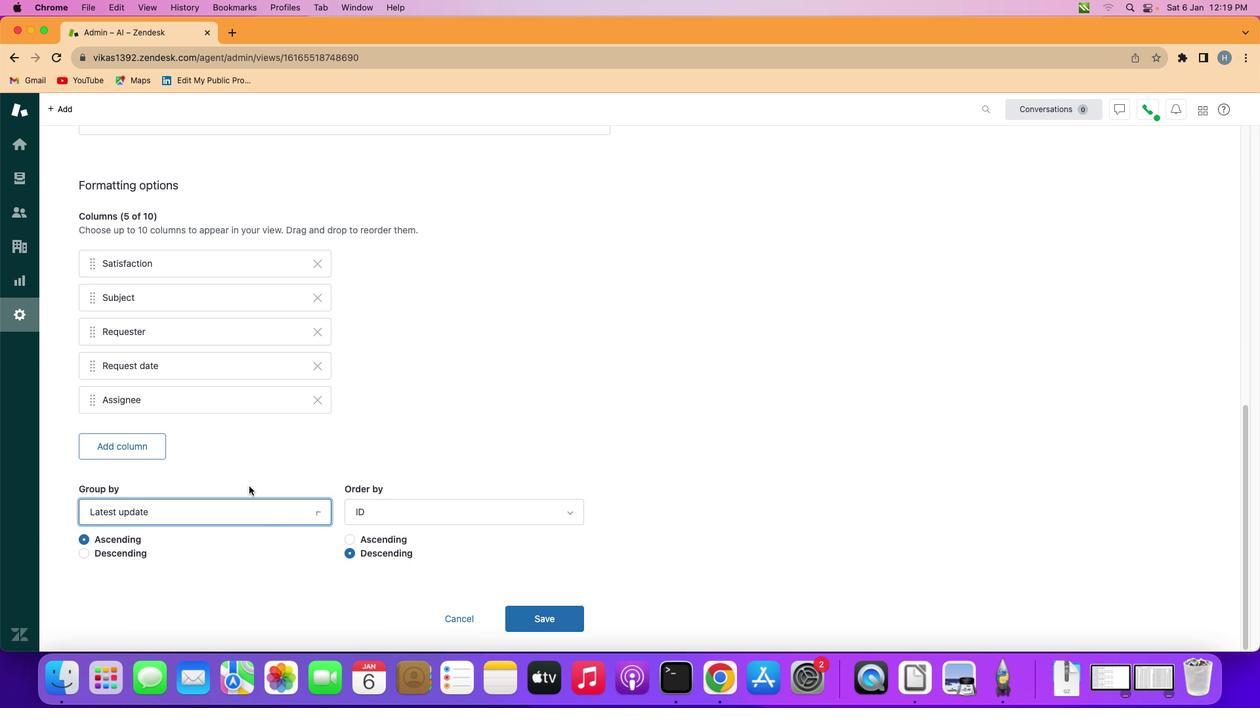 
Action: Mouse moved to (122, 550)
Screenshot: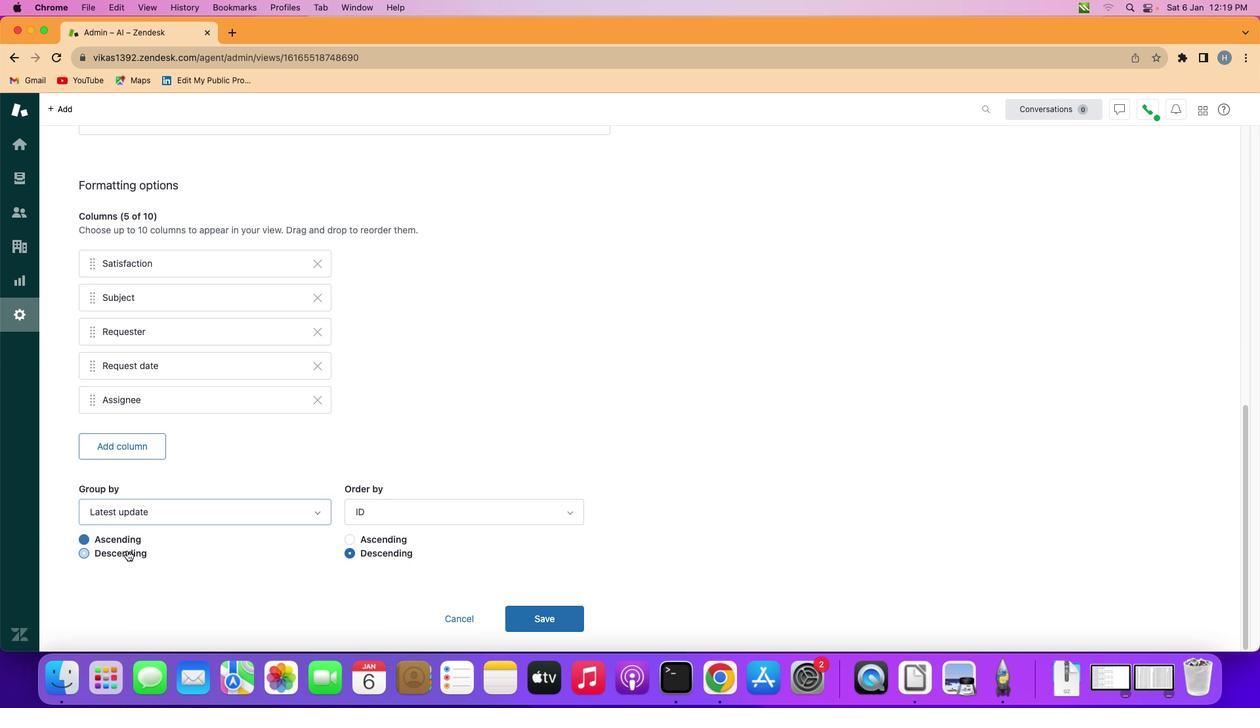 
Action: Mouse pressed left at (122, 550)
Screenshot: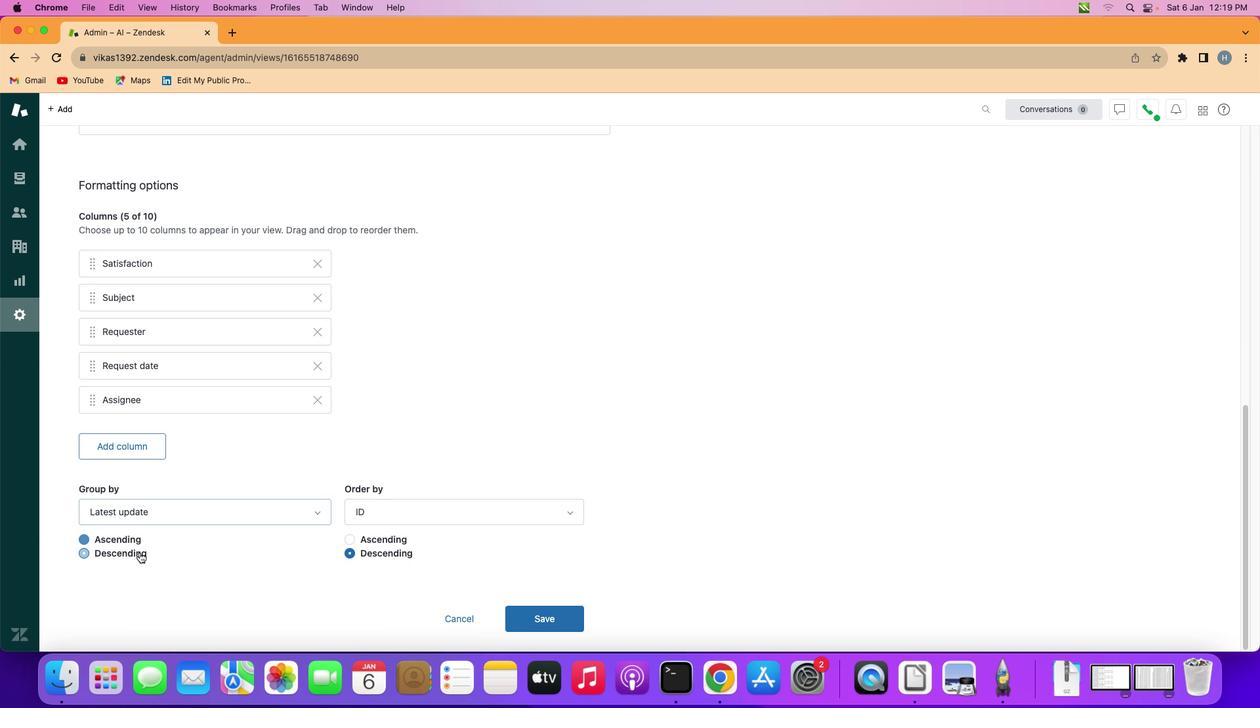 
Action: Mouse moved to (547, 615)
Screenshot: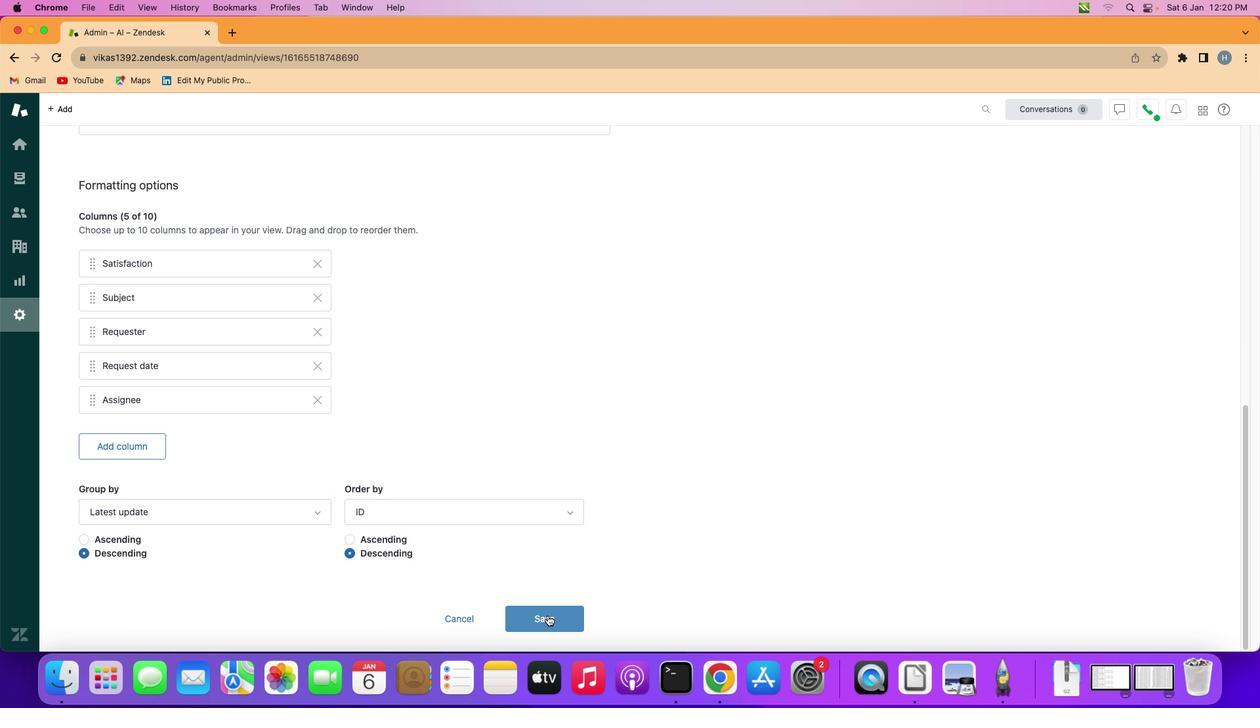 
Action: Mouse pressed left at (547, 615)
Screenshot: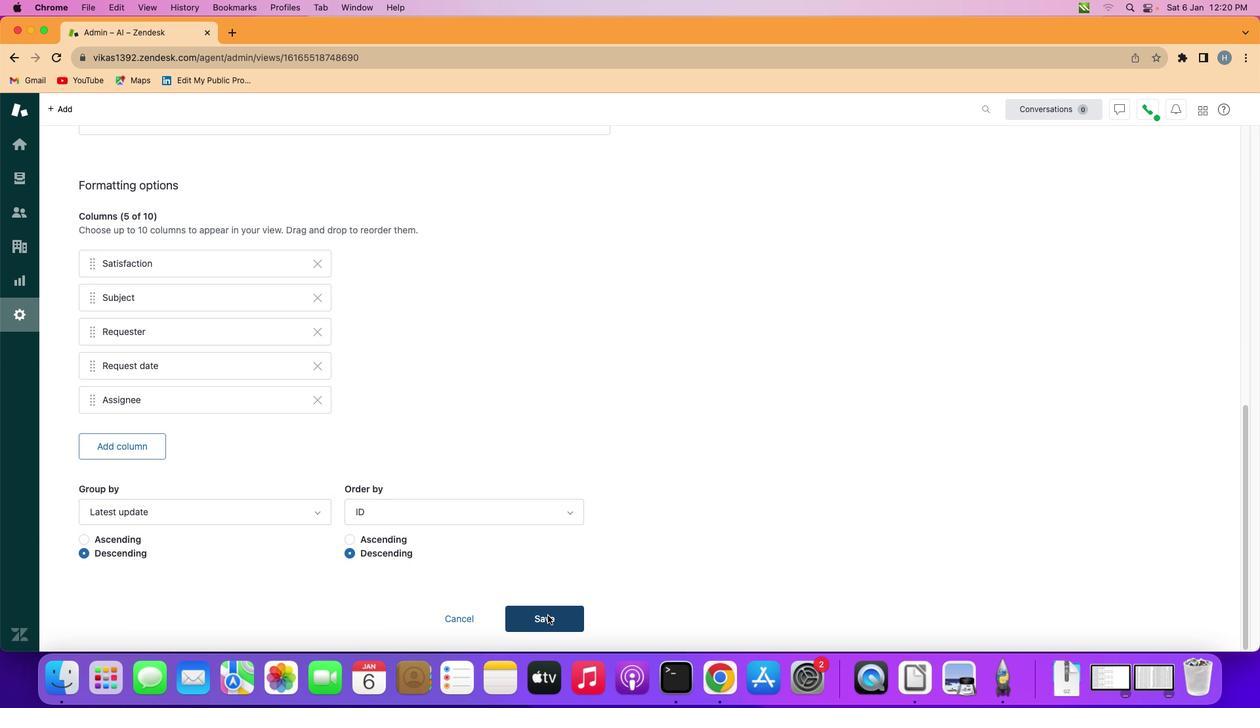 
Action: Mouse moved to (597, 332)
Screenshot: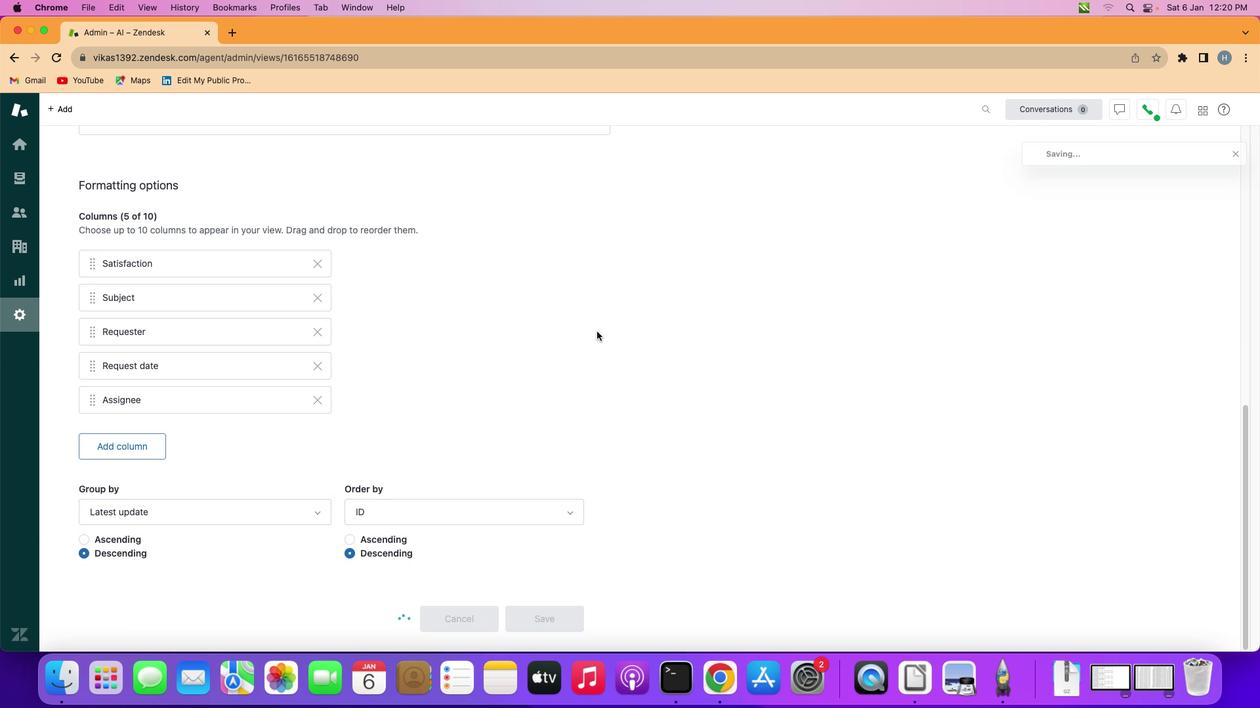
